 Task: Create a section Agile Ambassadors and in the section, add a milestone Performance Improvements in the project AgileBite
Action: Mouse moved to (51, 342)
Screenshot: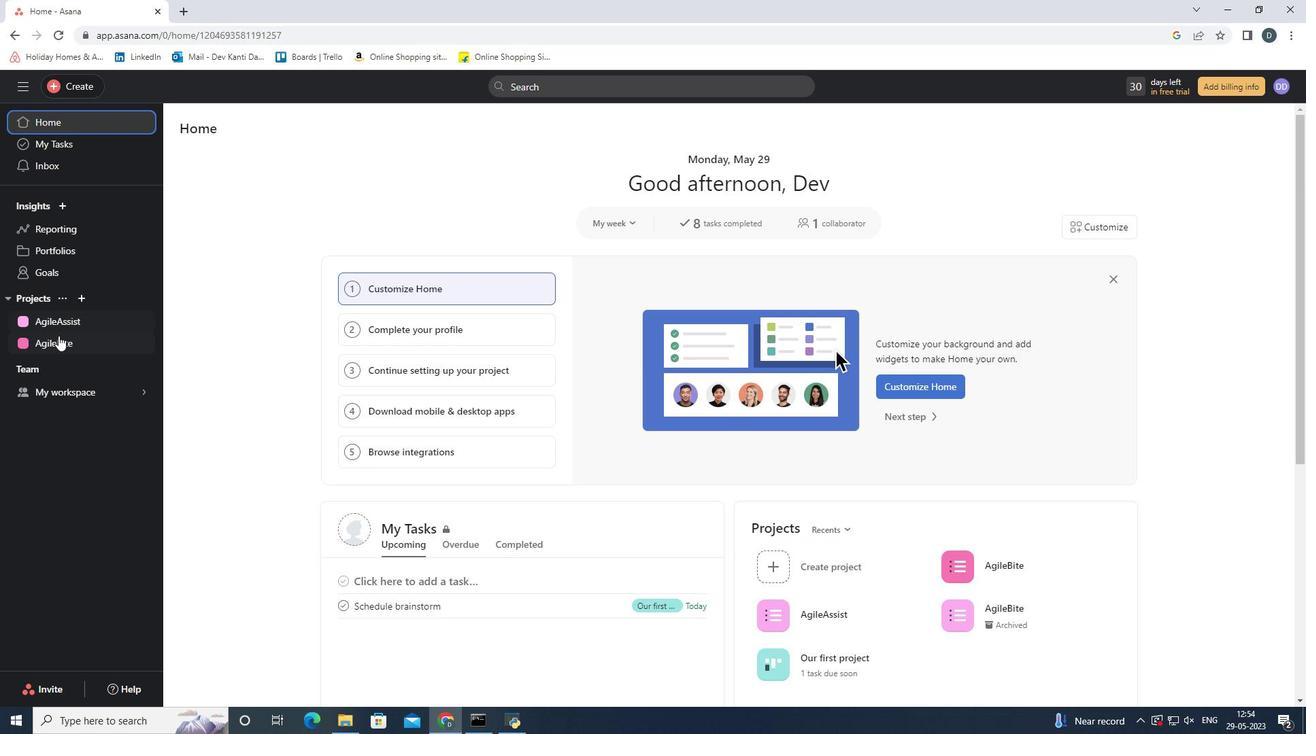 
Action: Mouse pressed left at (51, 342)
Screenshot: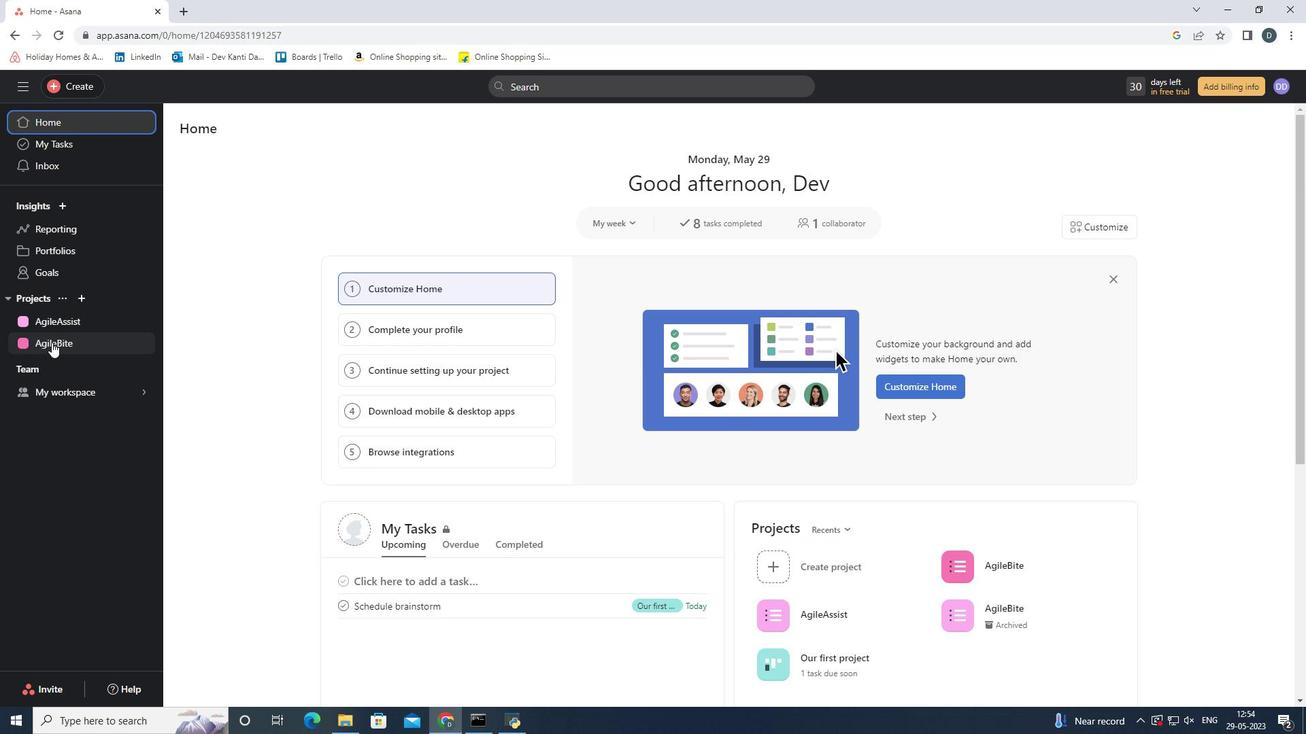 
Action: Mouse moved to (255, 566)
Screenshot: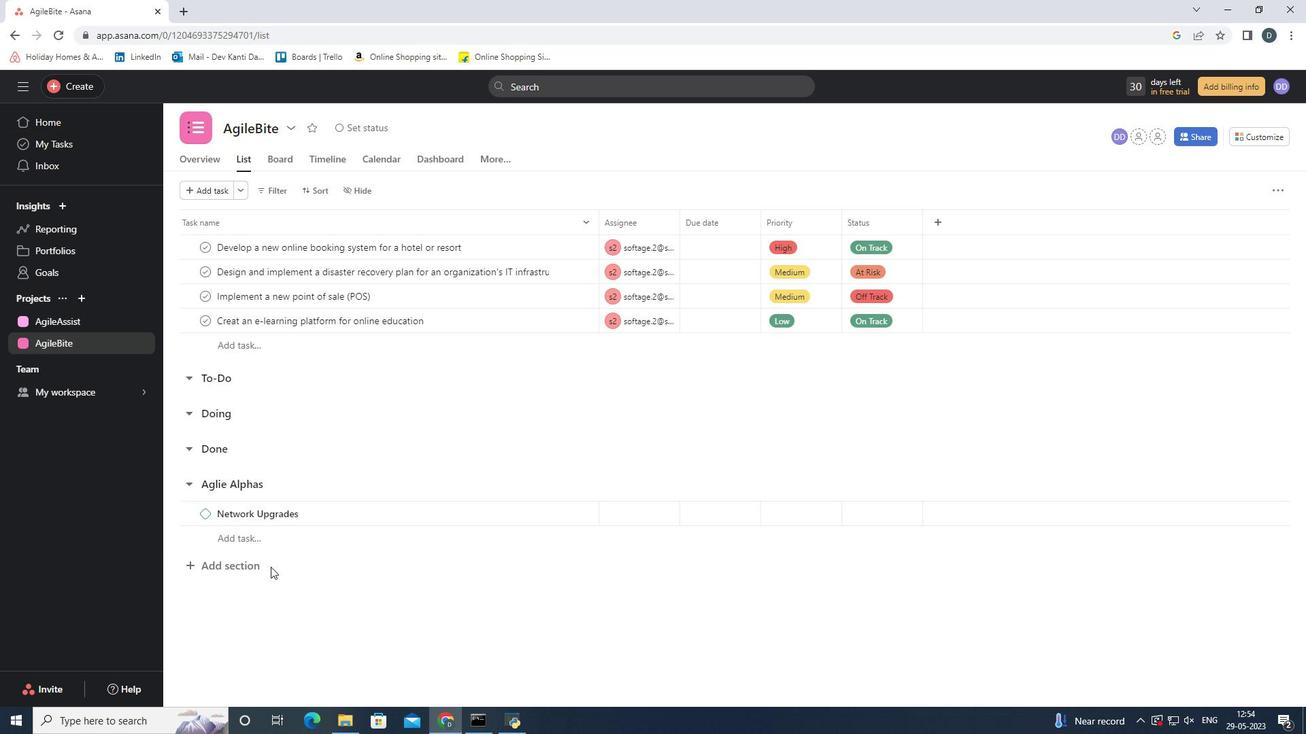 
Action: Mouse pressed left at (255, 566)
Screenshot: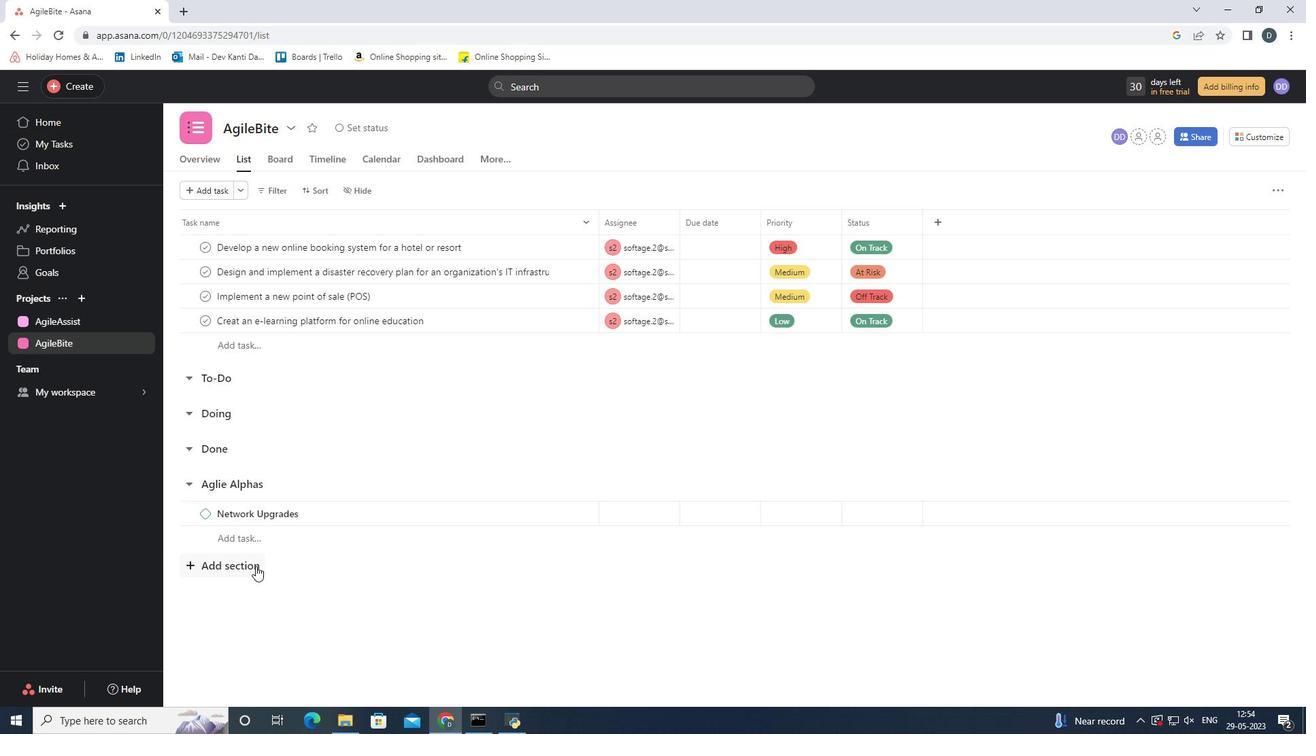 
Action: Mouse moved to (544, 637)
Screenshot: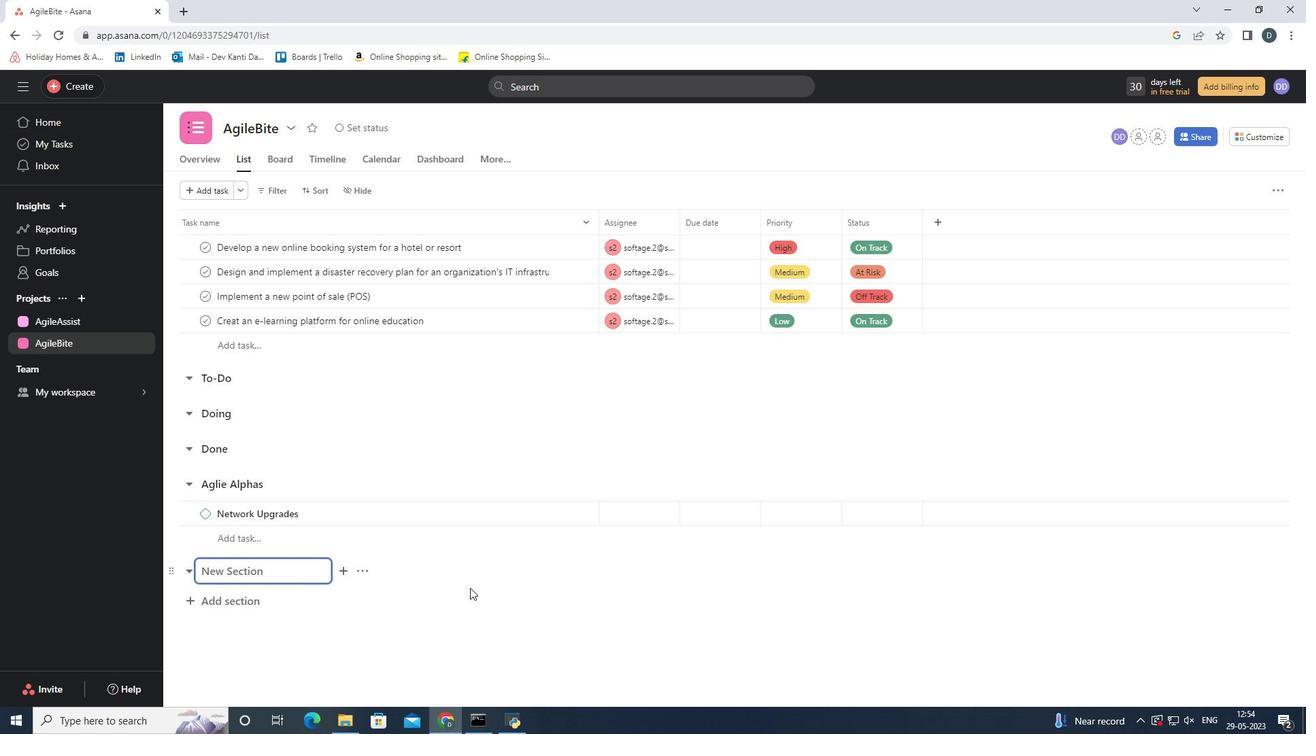 
Action: Key pressed <Key.shift>Agile<Key.space><Key.shift>Ambassadors
Screenshot: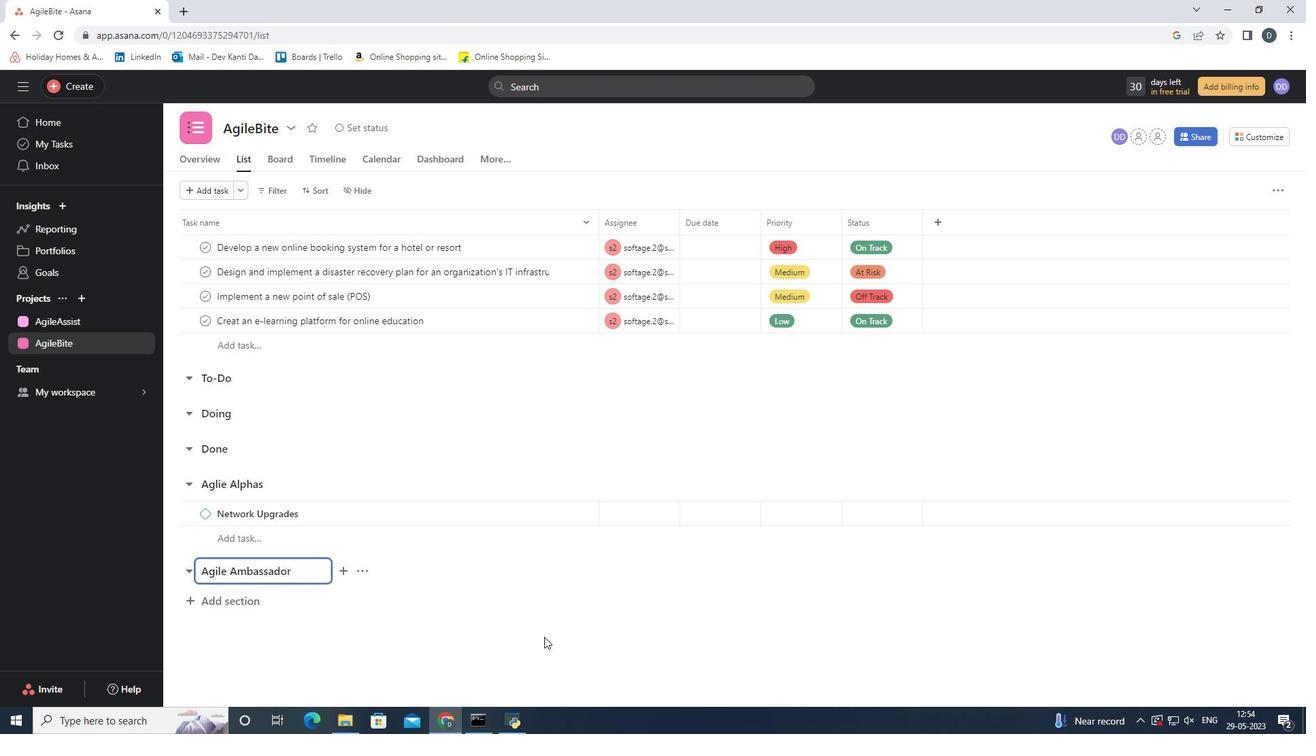 
Action: Mouse moved to (286, 651)
Screenshot: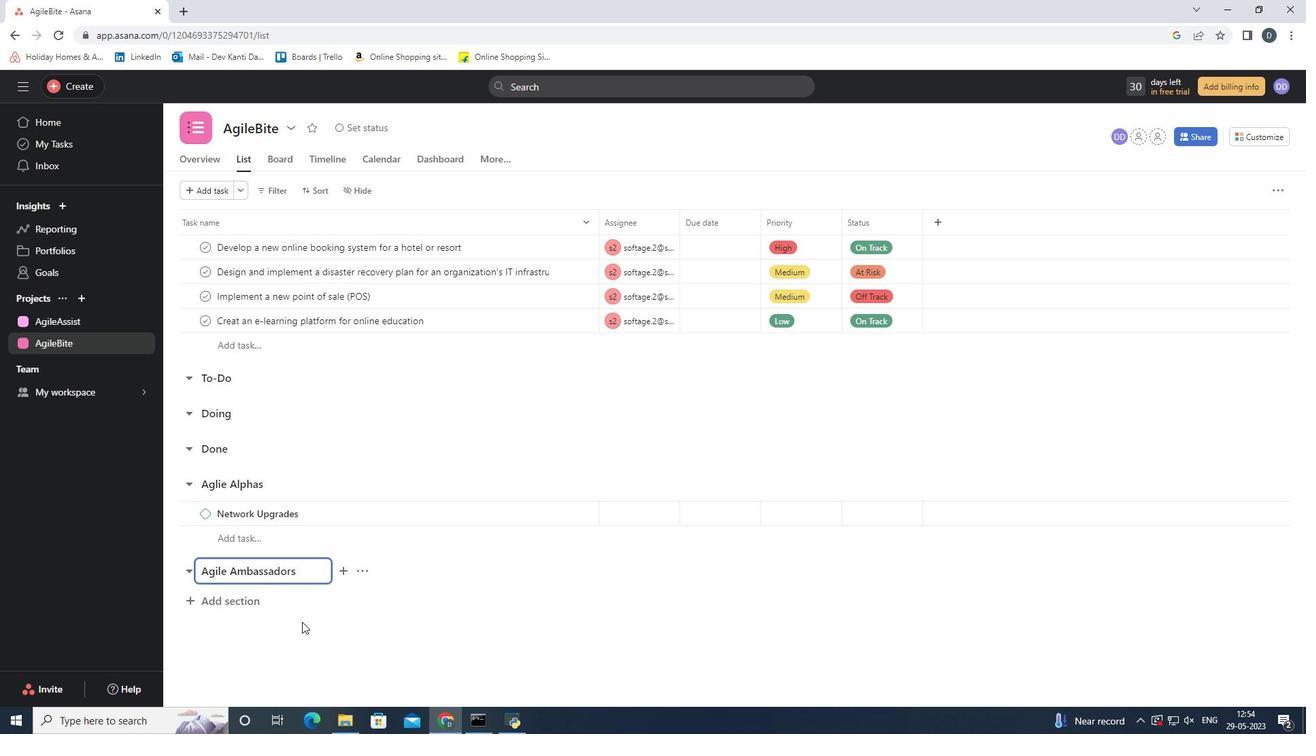 
Action: Mouse pressed left at (286, 651)
Screenshot: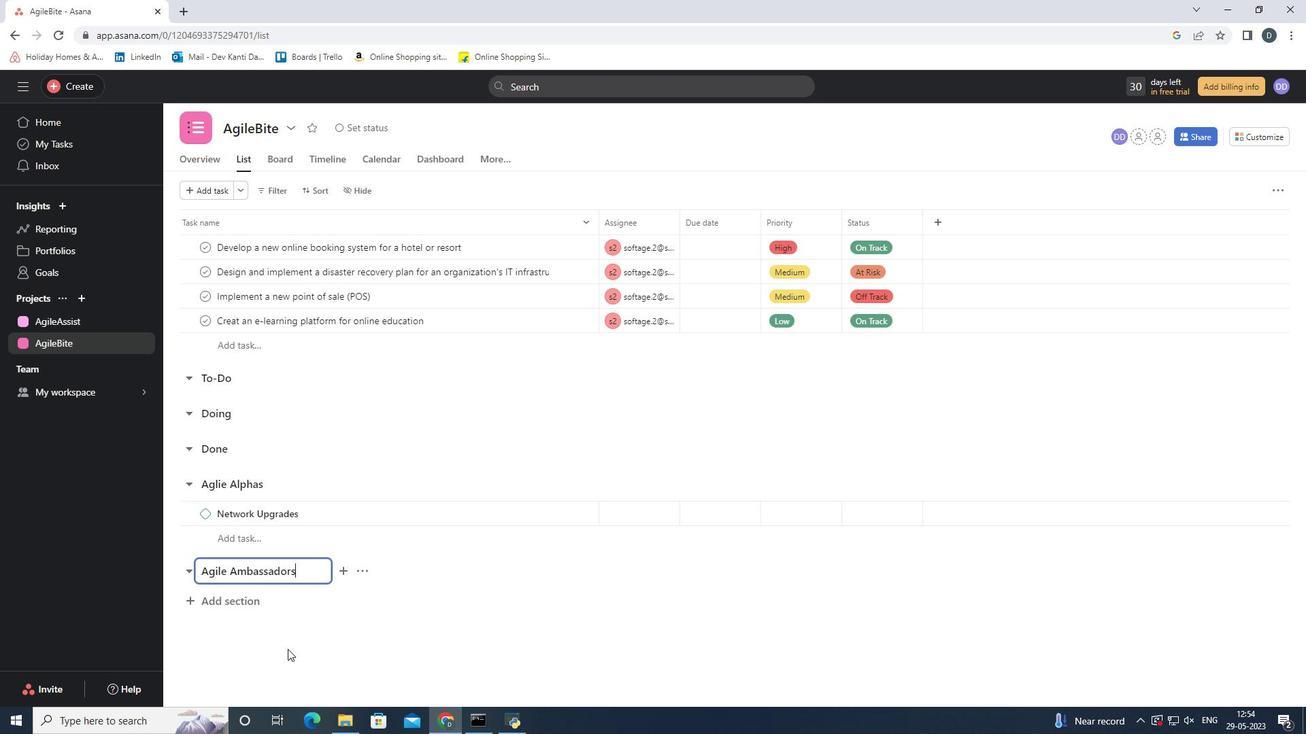 
Action: Mouse moved to (306, 572)
Screenshot: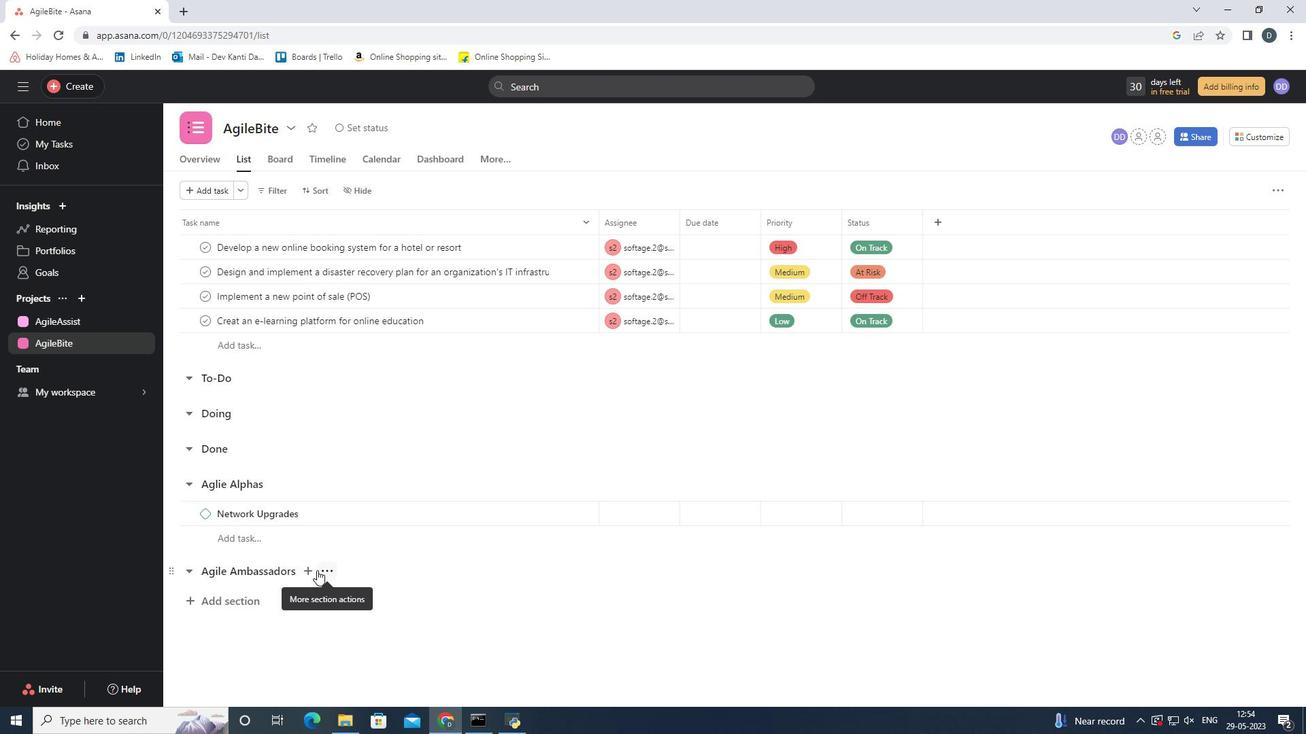 
Action: Mouse pressed left at (306, 572)
Screenshot: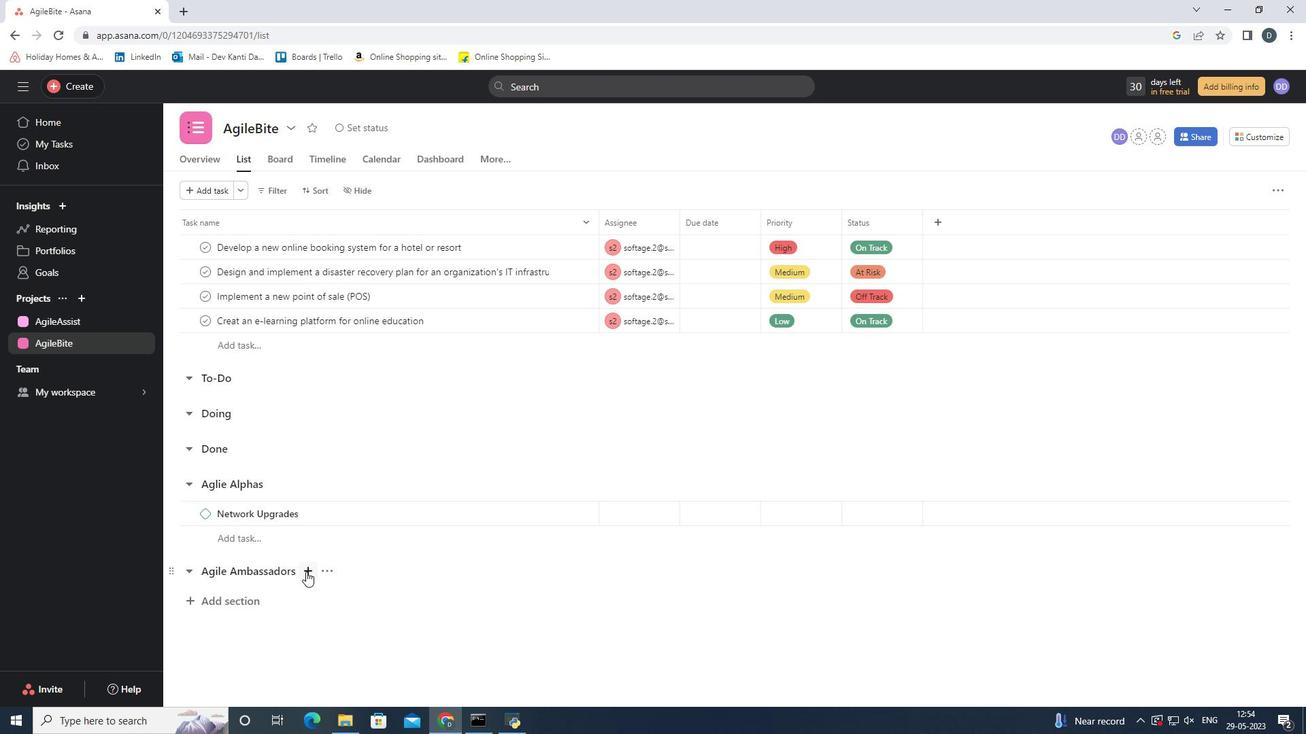 
Action: Mouse moved to (533, 567)
Screenshot: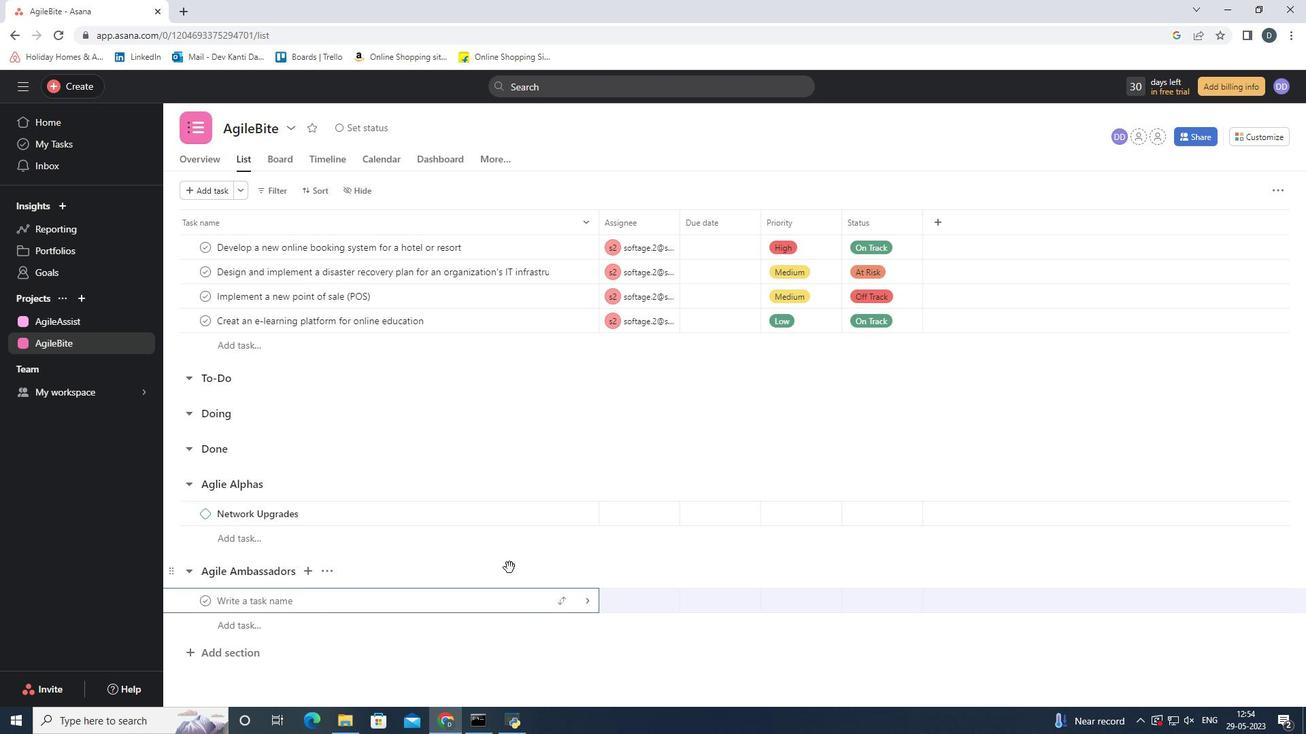 
Action: Key pressed <Key.shift><Key.shift><Key.shift><Key.shift><Key.shift><Key.shift><Key.shift><Key.shift><Key.shift><Key.shift><Key.shift>Performance<Key.space><Key.shift_r><Key.shift_r><Key.shift_r><Key.shift_r><Key.shift_r>Improvements
Screenshot: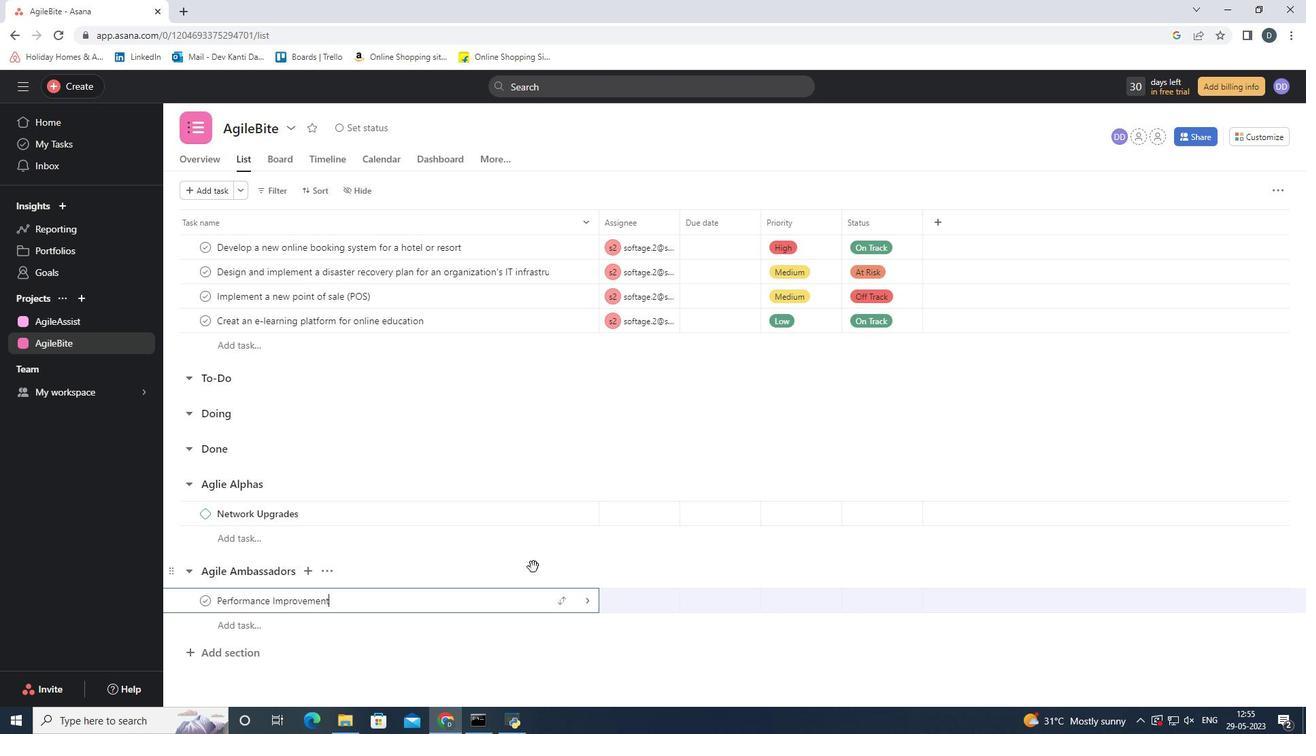
Action: Mouse moved to (584, 603)
Screenshot: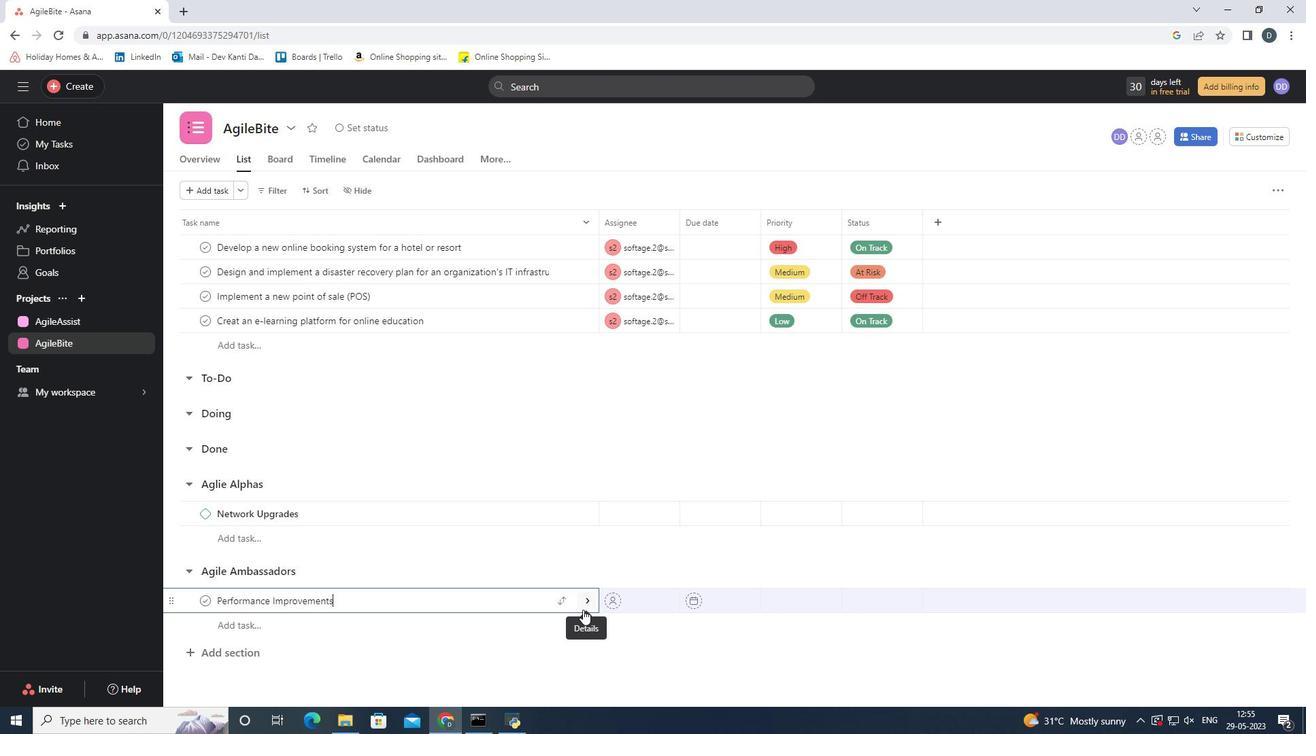 
Action: Mouse pressed left at (584, 603)
Screenshot: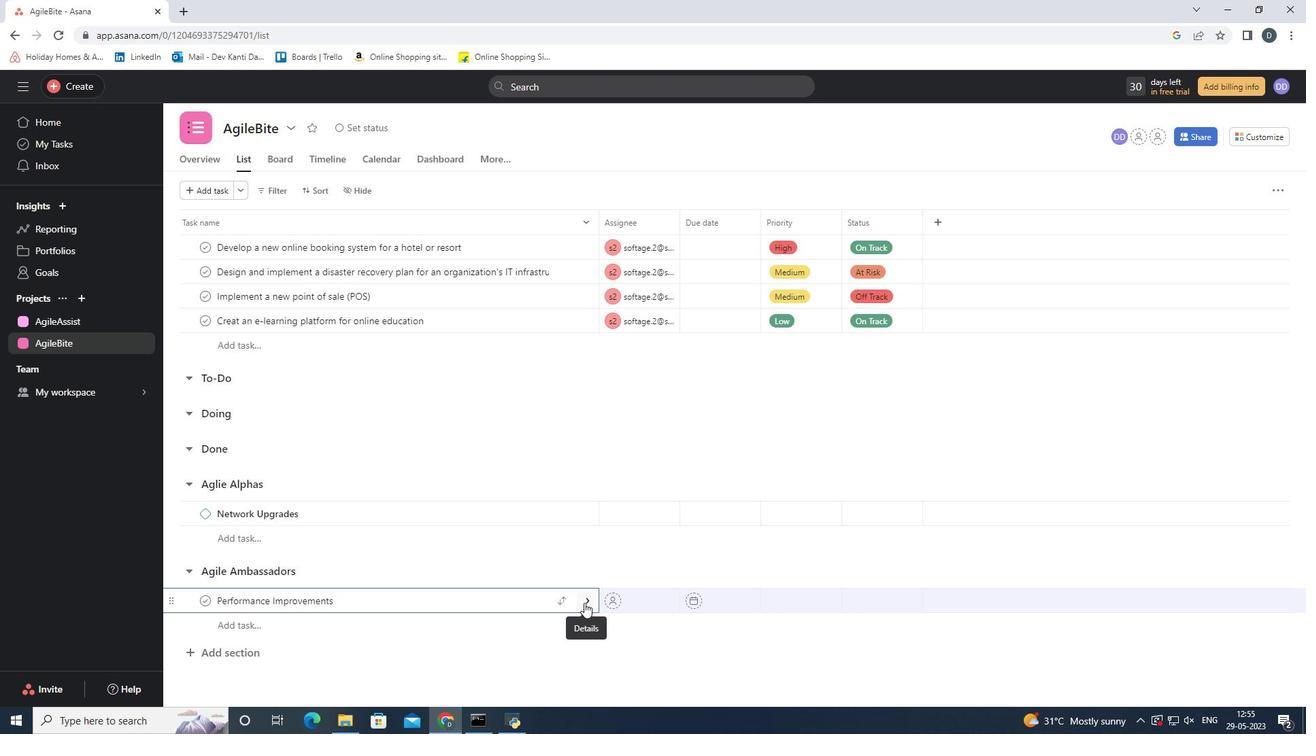 
Action: Mouse moved to (1257, 185)
Screenshot: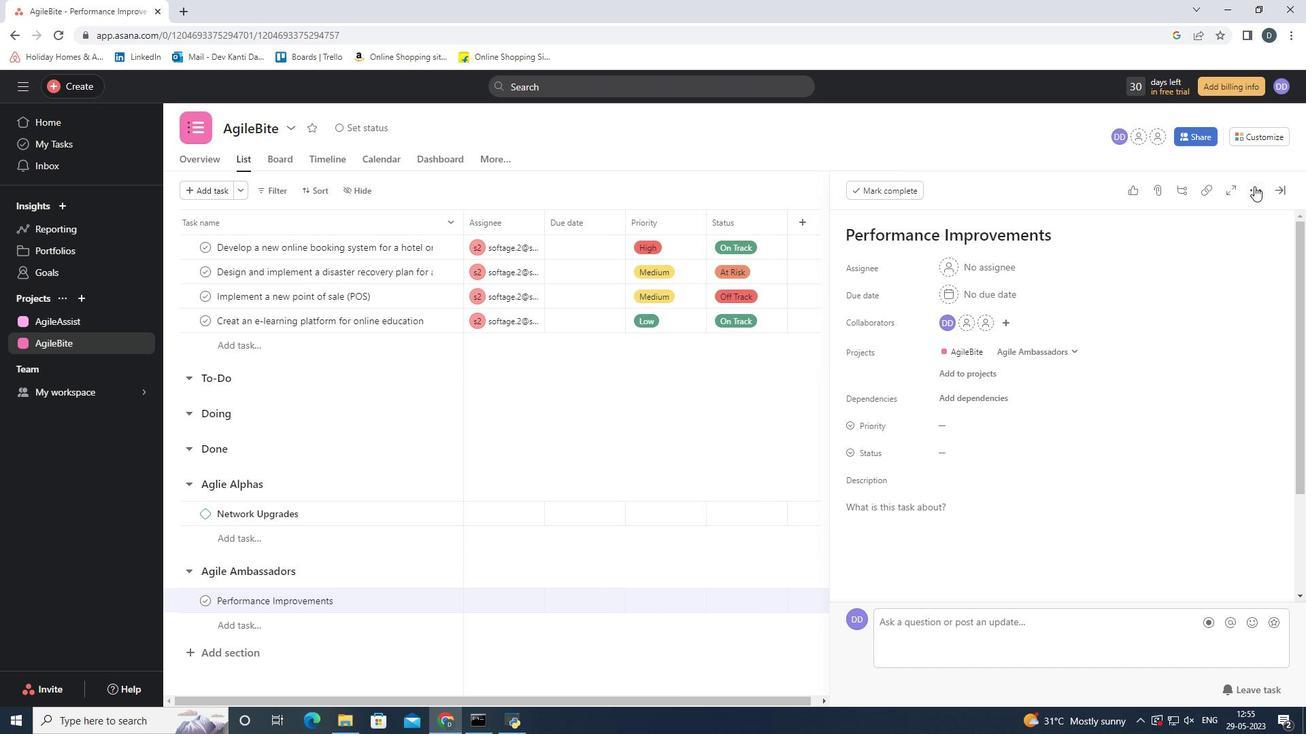 
Action: Mouse pressed left at (1257, 185)
Screenshot: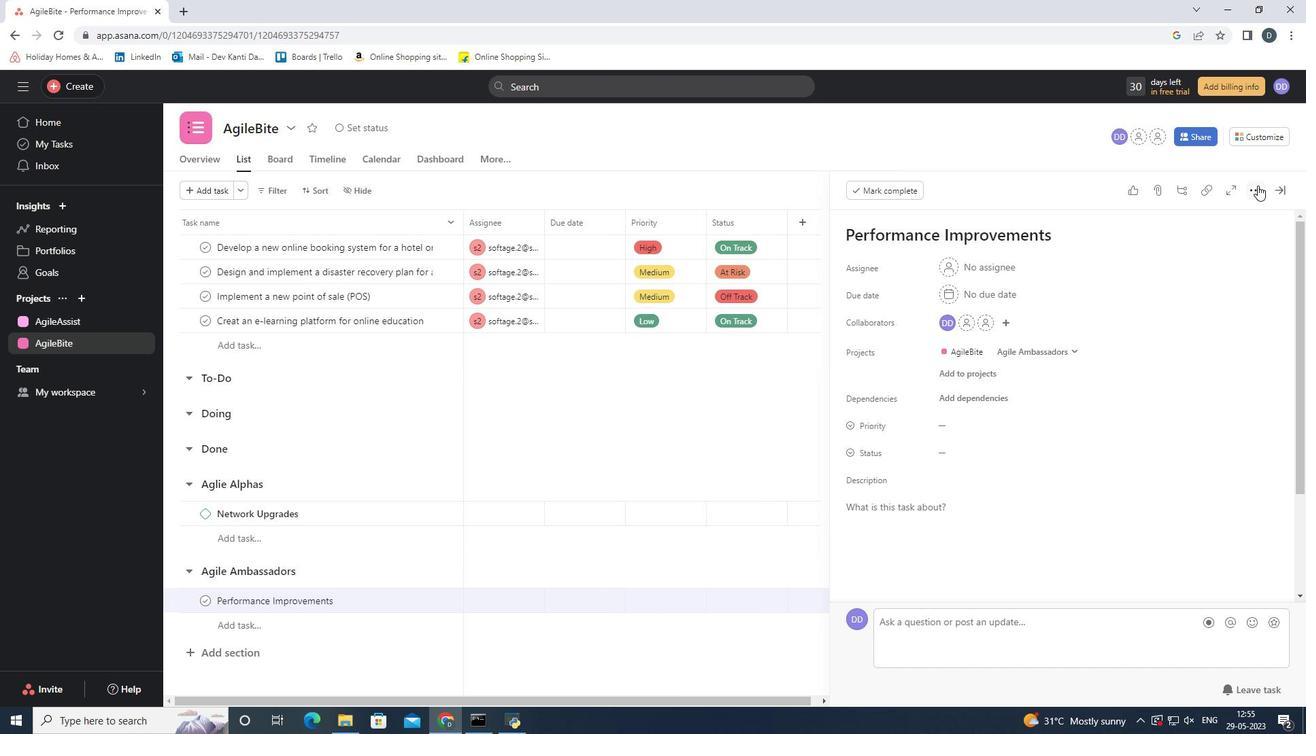 
Action: Mouse moved to (1167, 247)
Screenshot: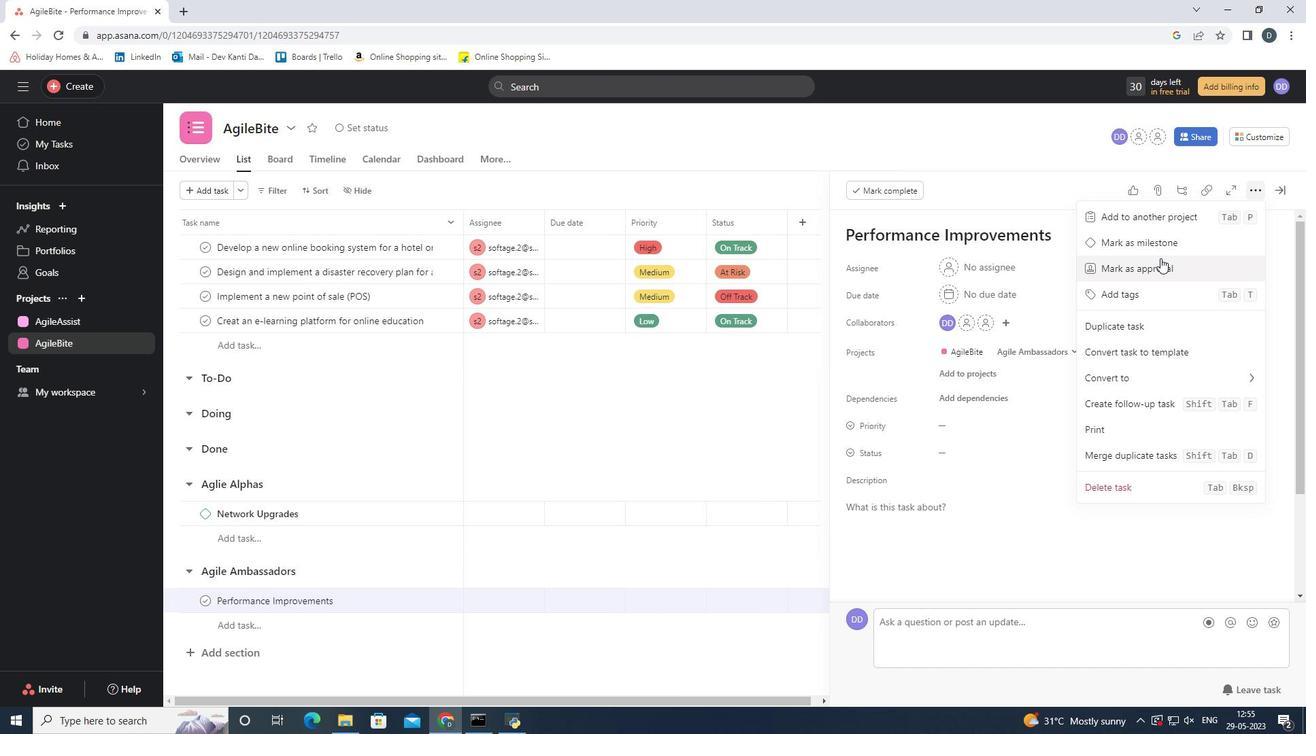 
Action: Mouse pressed left at (1167, 247)
Screenshot: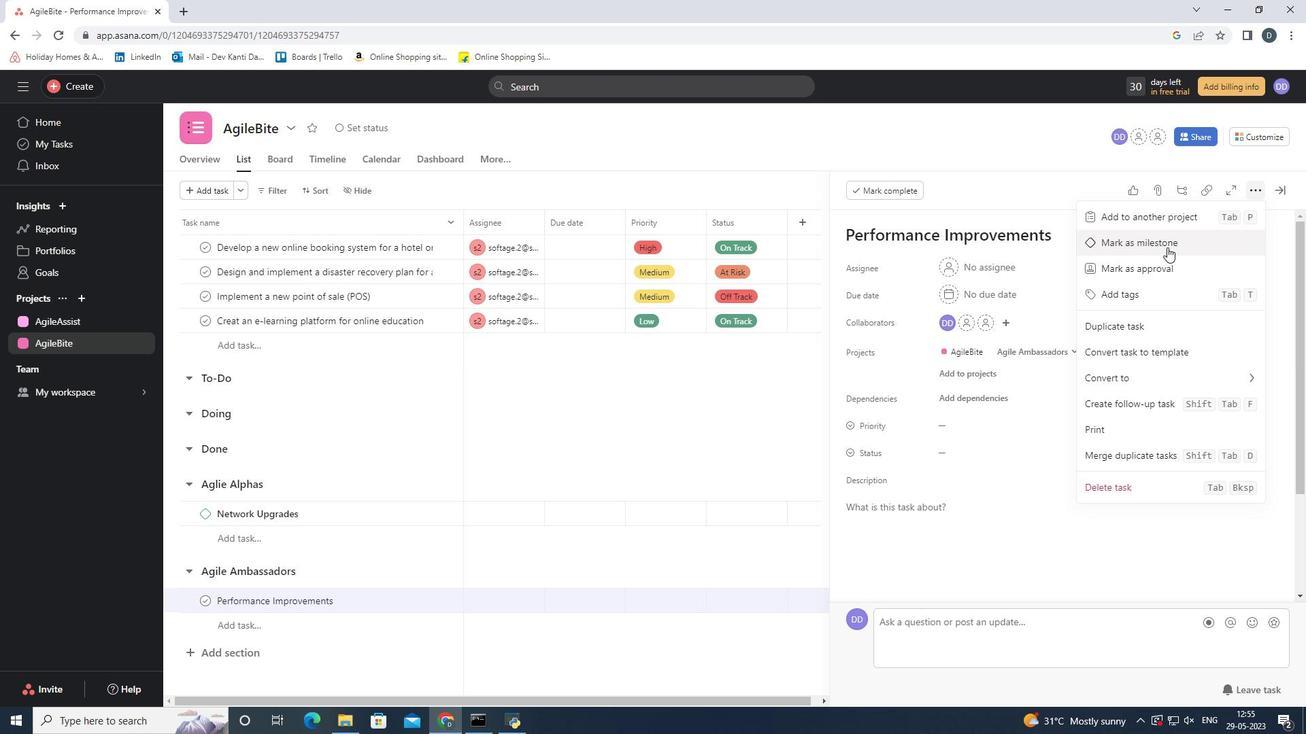 
Action: Mouse moved to (1279, 184)
Screenshot: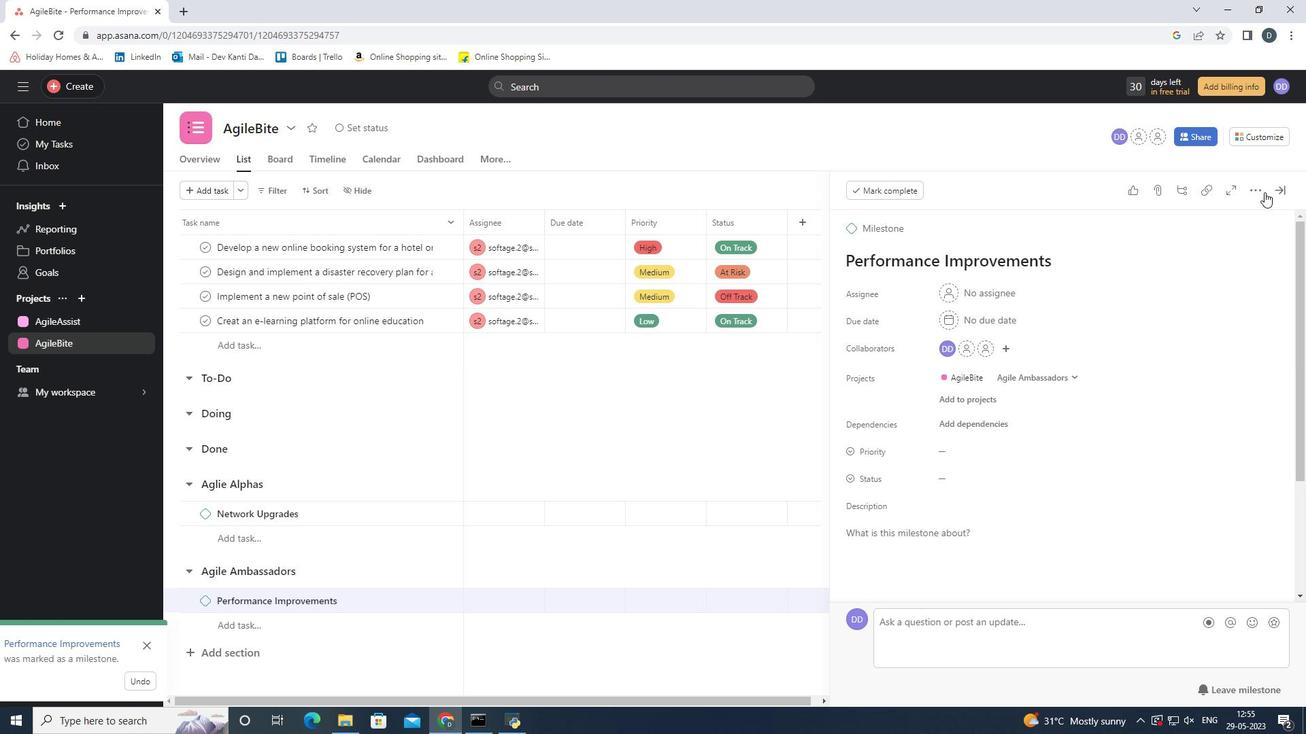 
Action: Mouse pressed left at (1279, 184)
Screenshot: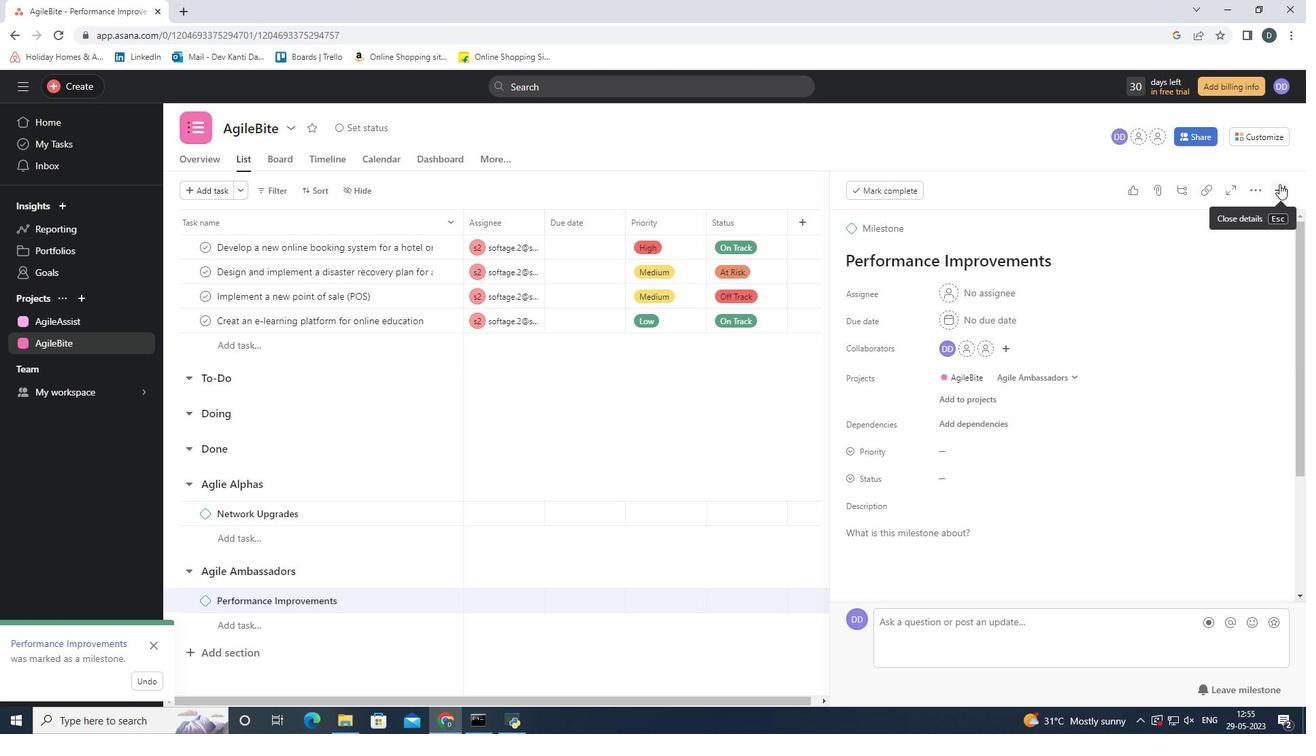 
Action: Mouse moved to (217, 149)
Screenshot: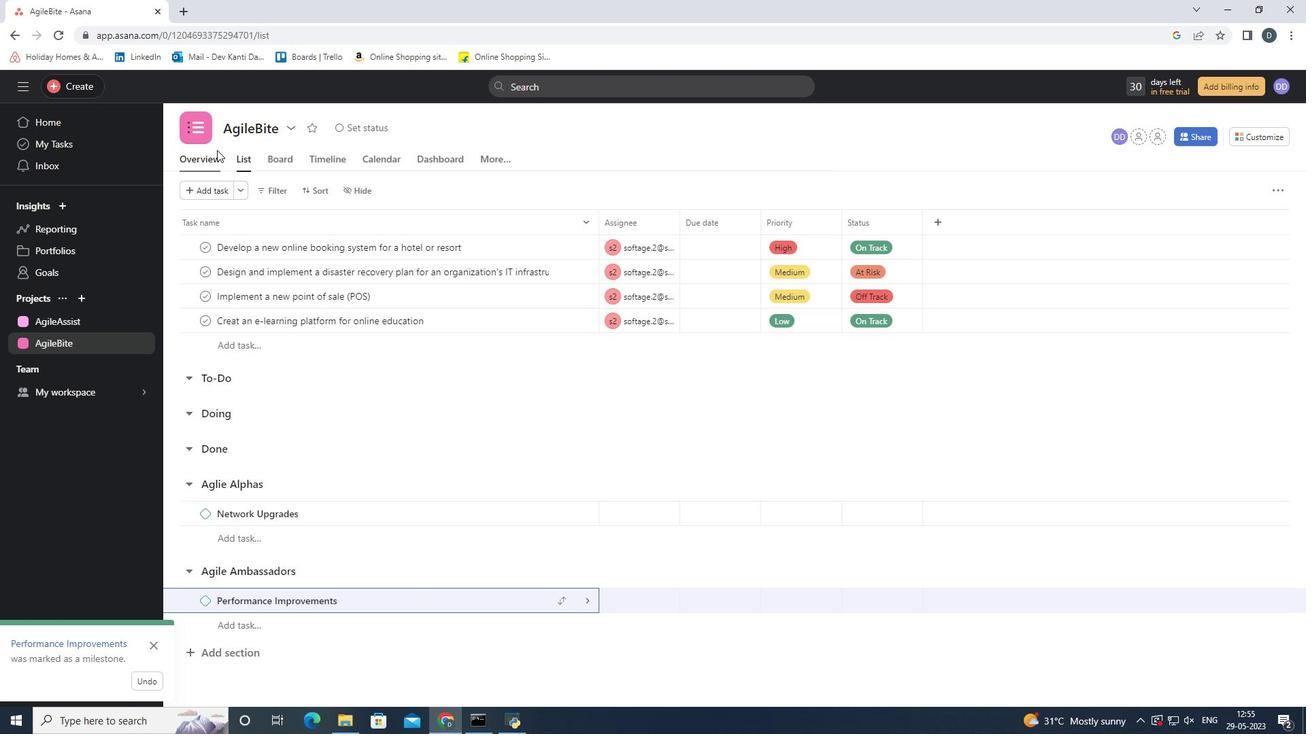 
Action: Mouse pressed left at (217, 149)
Screenshot: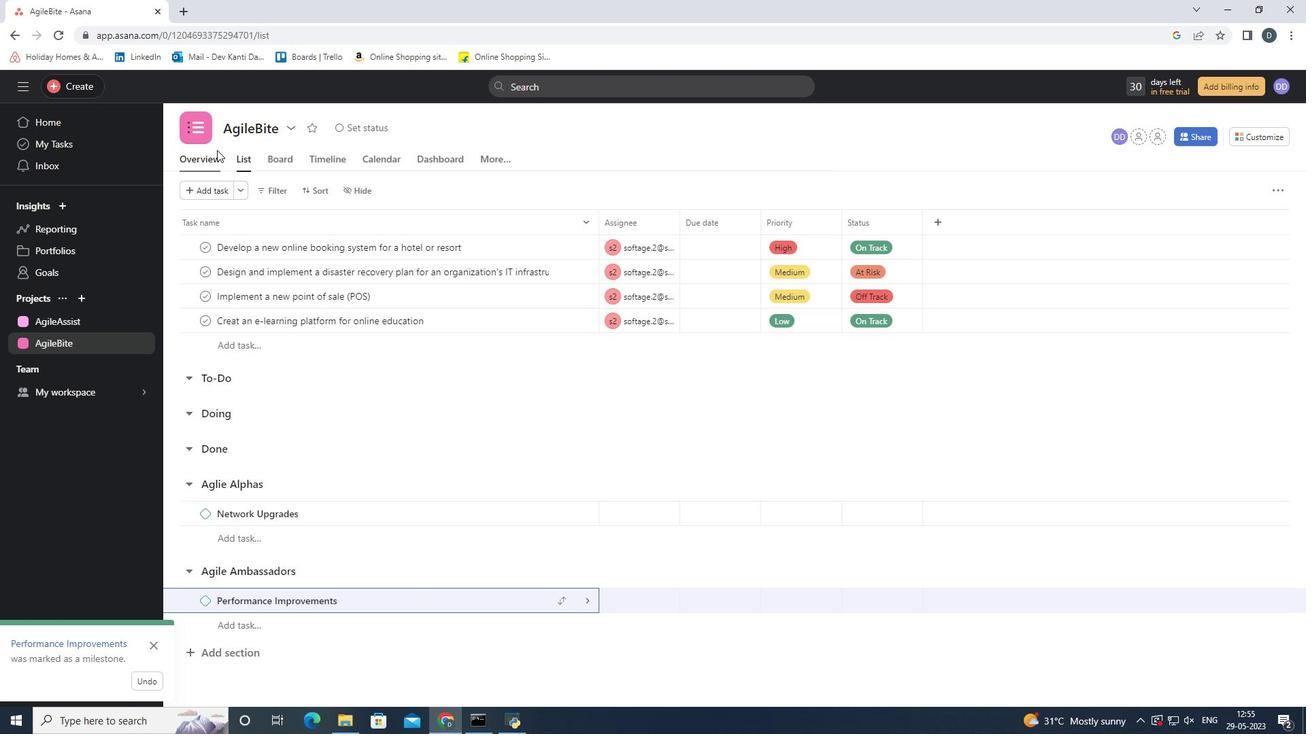 
Action: Mouse moved to (211, 160)
Screenshot: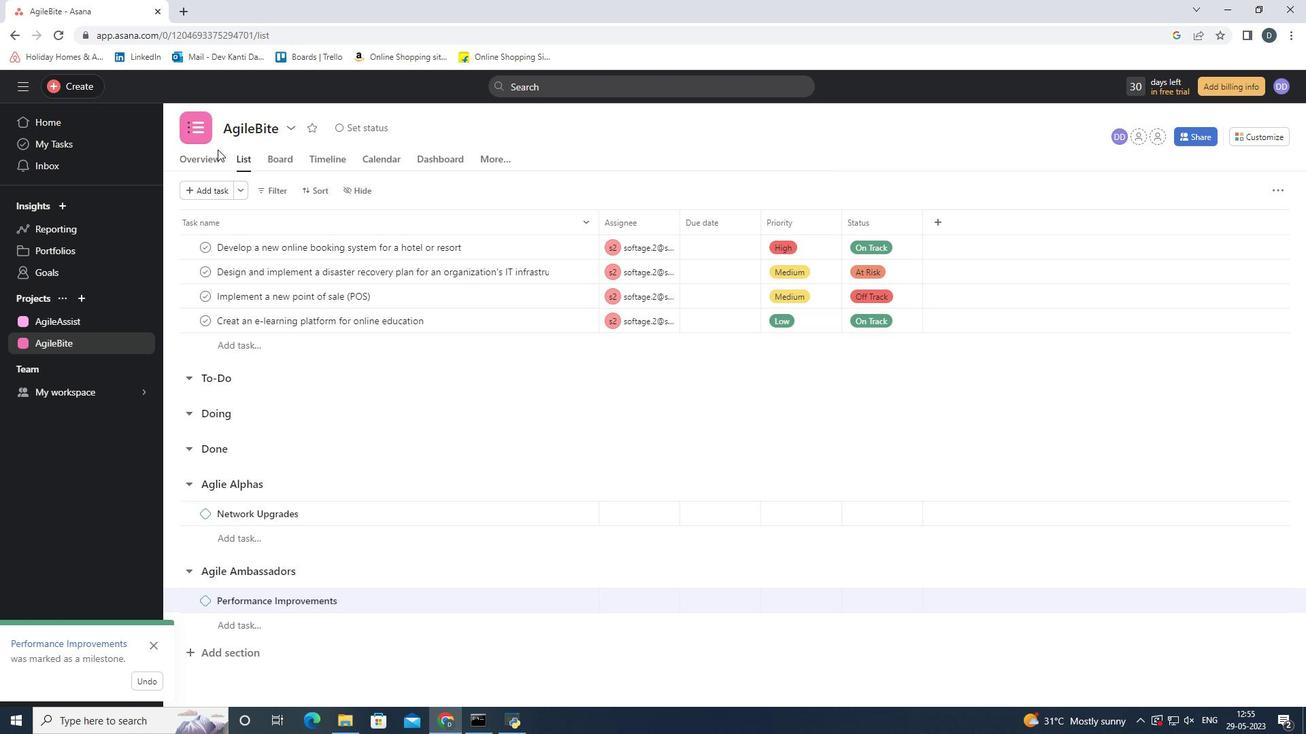 
Action: Mouse pressed left at (211, 160)
Screenshot: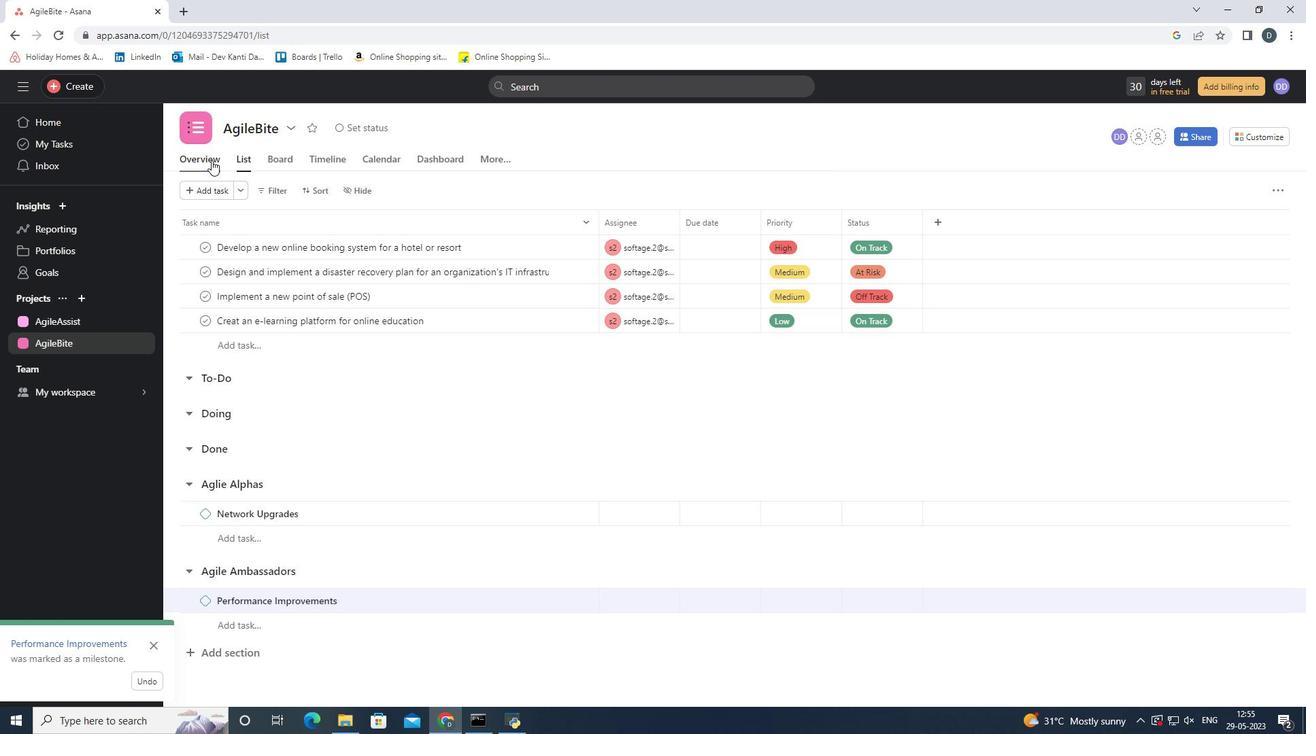 
Action: Mouse moved to (646, 557)
Screenshot: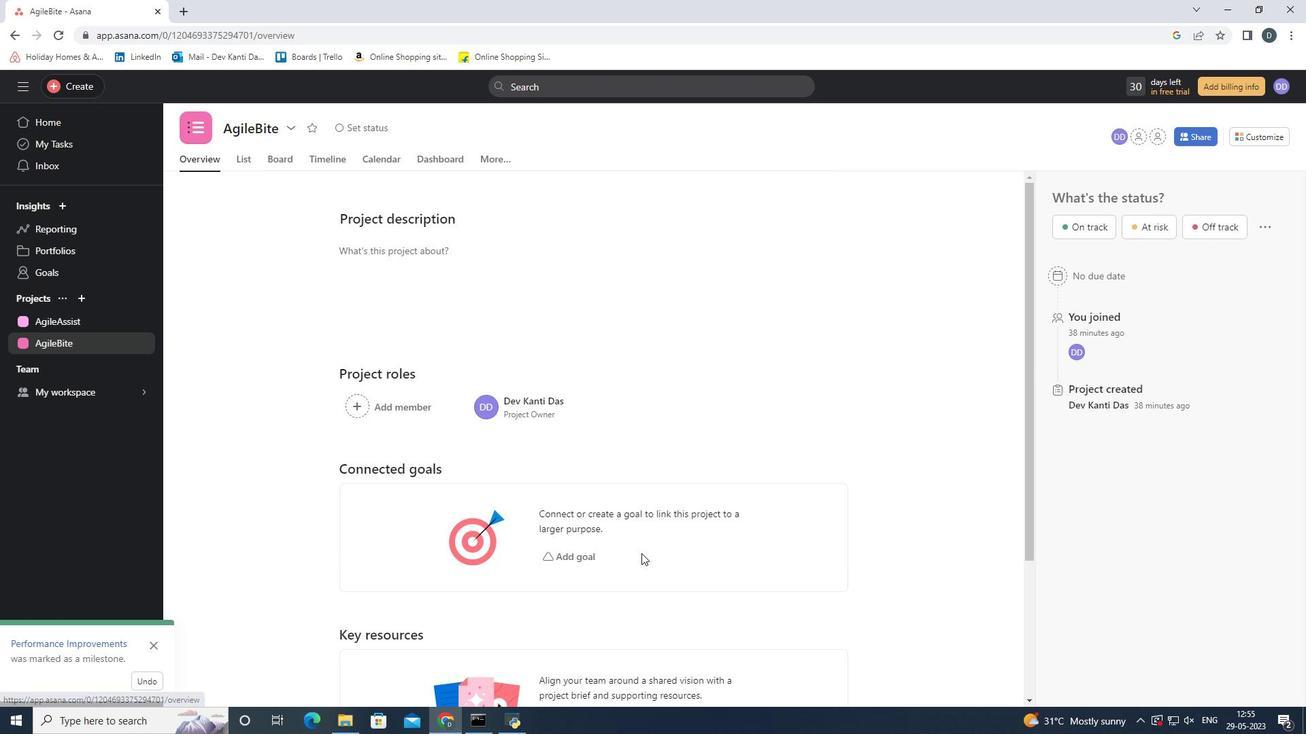 
Action: Mouse scrolled (646, 556) with delta (0, 0)
Screenshot: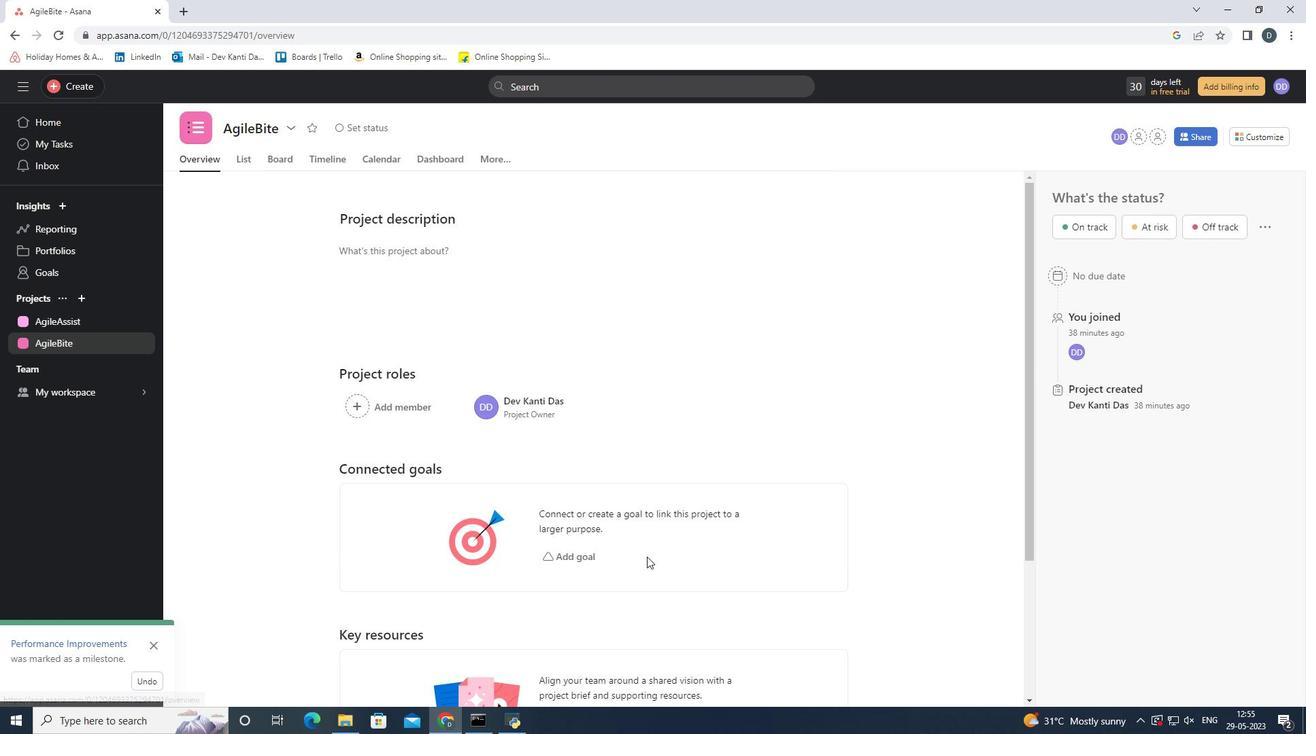 
Action: Mouse scrolled (646, 556) with delta (0, 0)
Screenshot: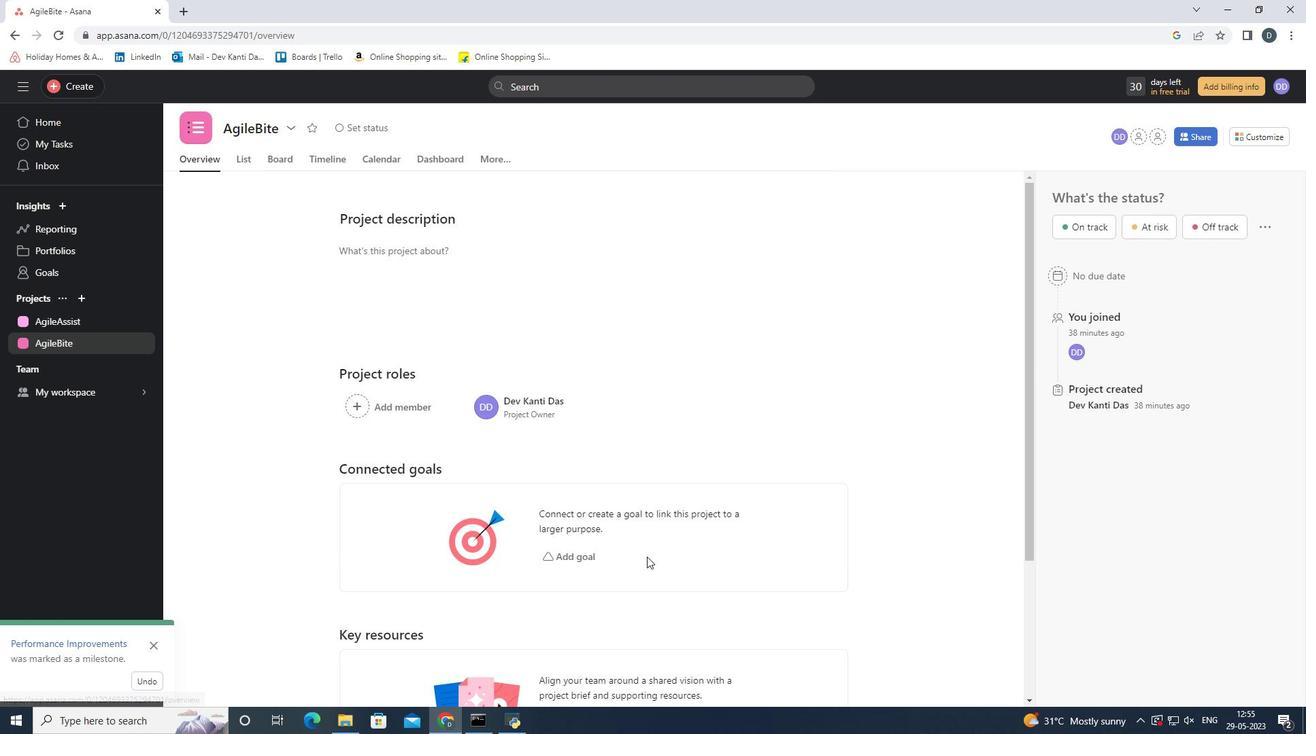 
Action: Mouse scrolled (646, 556) with delta (0, 0)
Screenshot: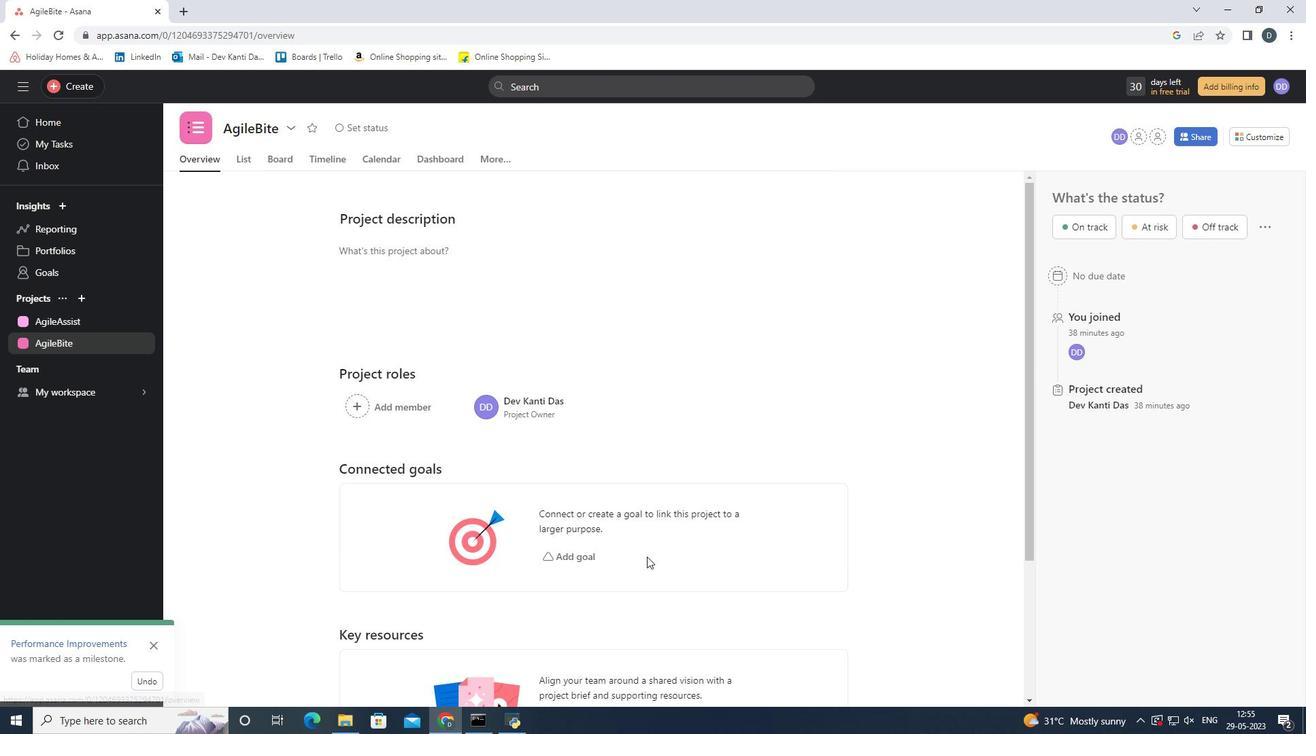 
Action: Mouse scrolled (646, 556) with delta (0, 0)
Screenshot: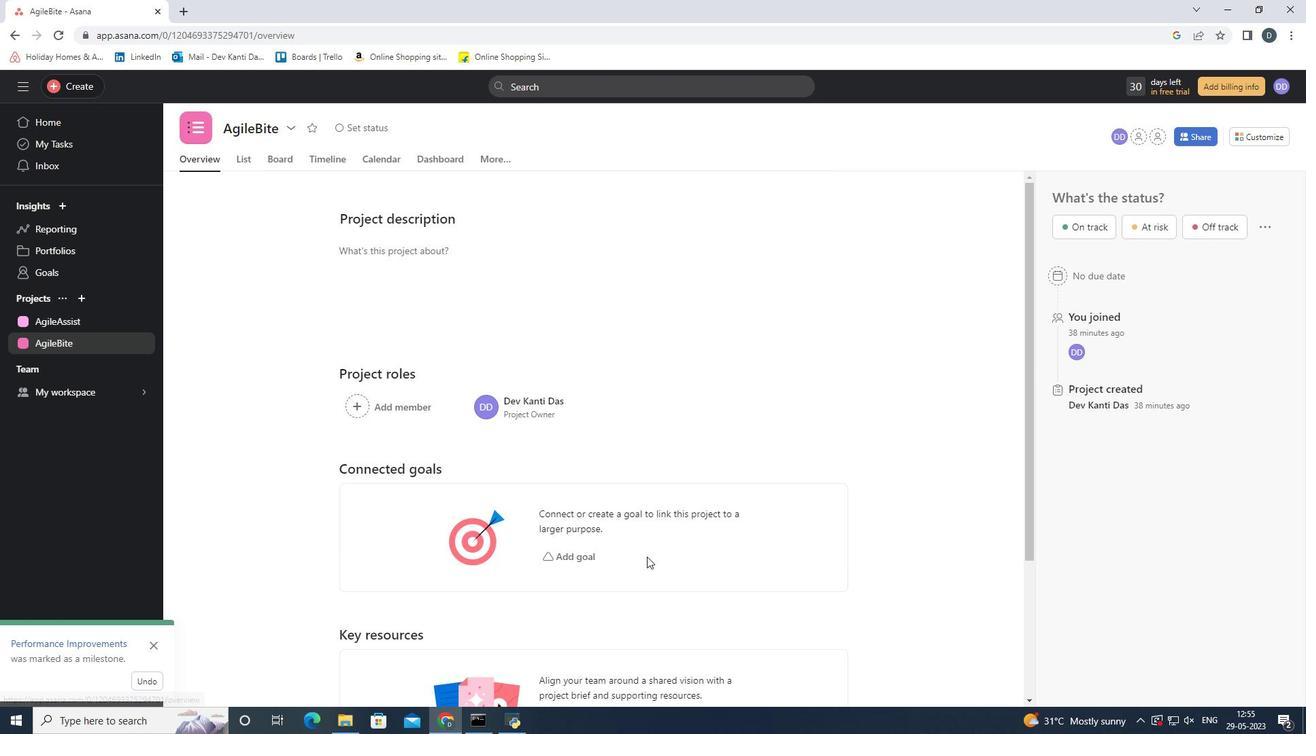 
Action: Mouse scrolled (646, 556) with delta (0, 0)
Screenshot: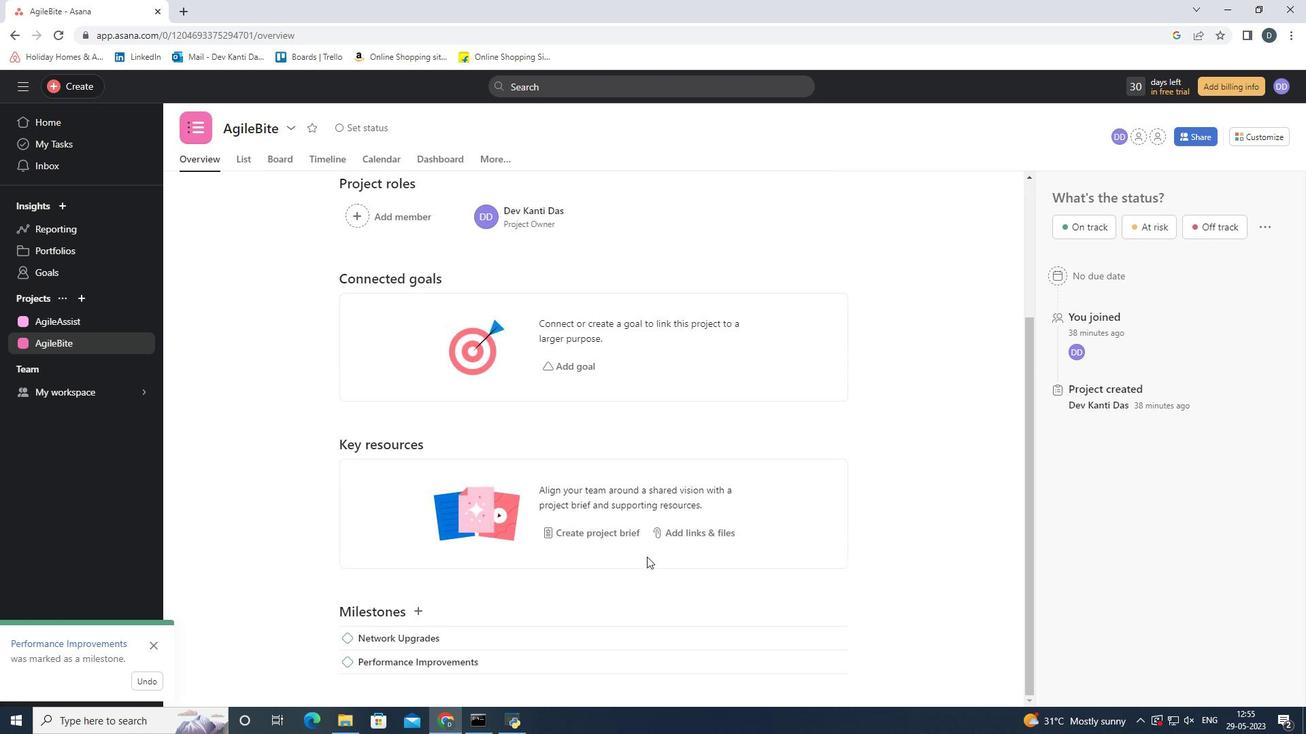 
Action: Mouse scrolled (646, 556) with delta (0, 0)
Screenshot: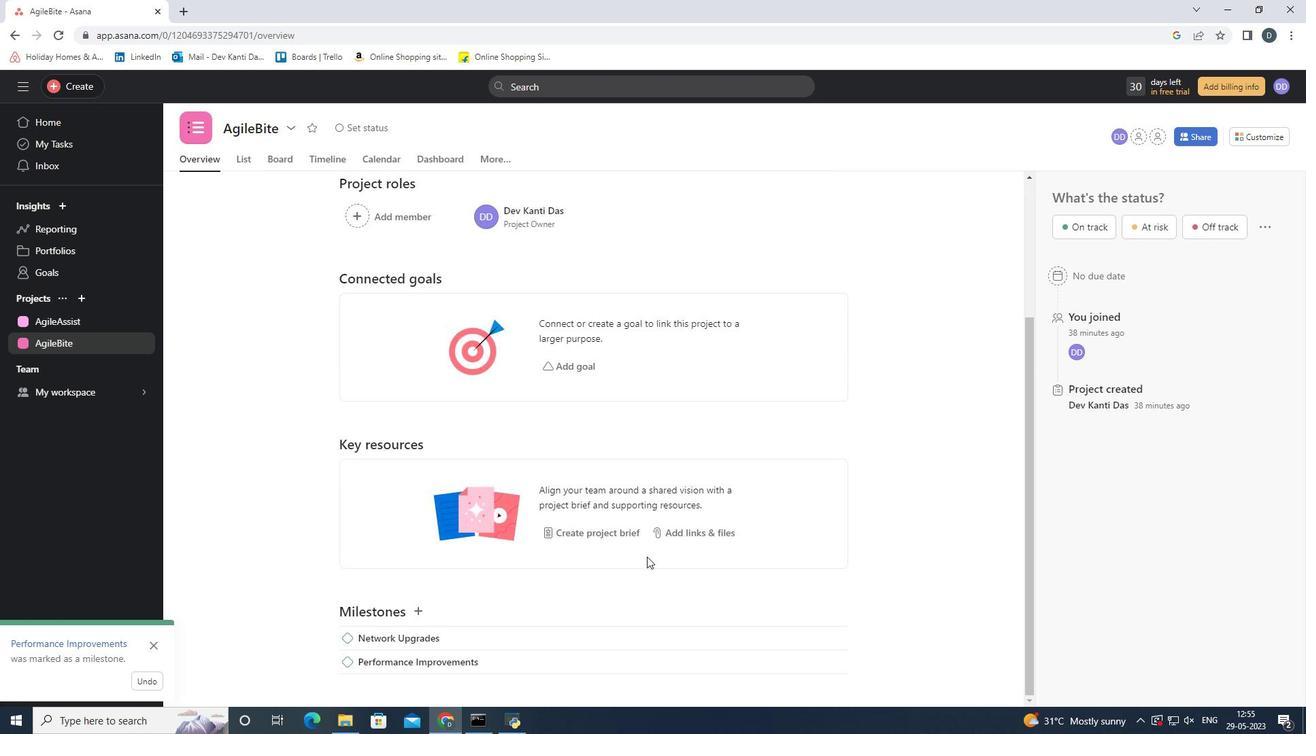 
Action: Mouse scrolled (646, 556) with delta (0, 0)
Screenshot: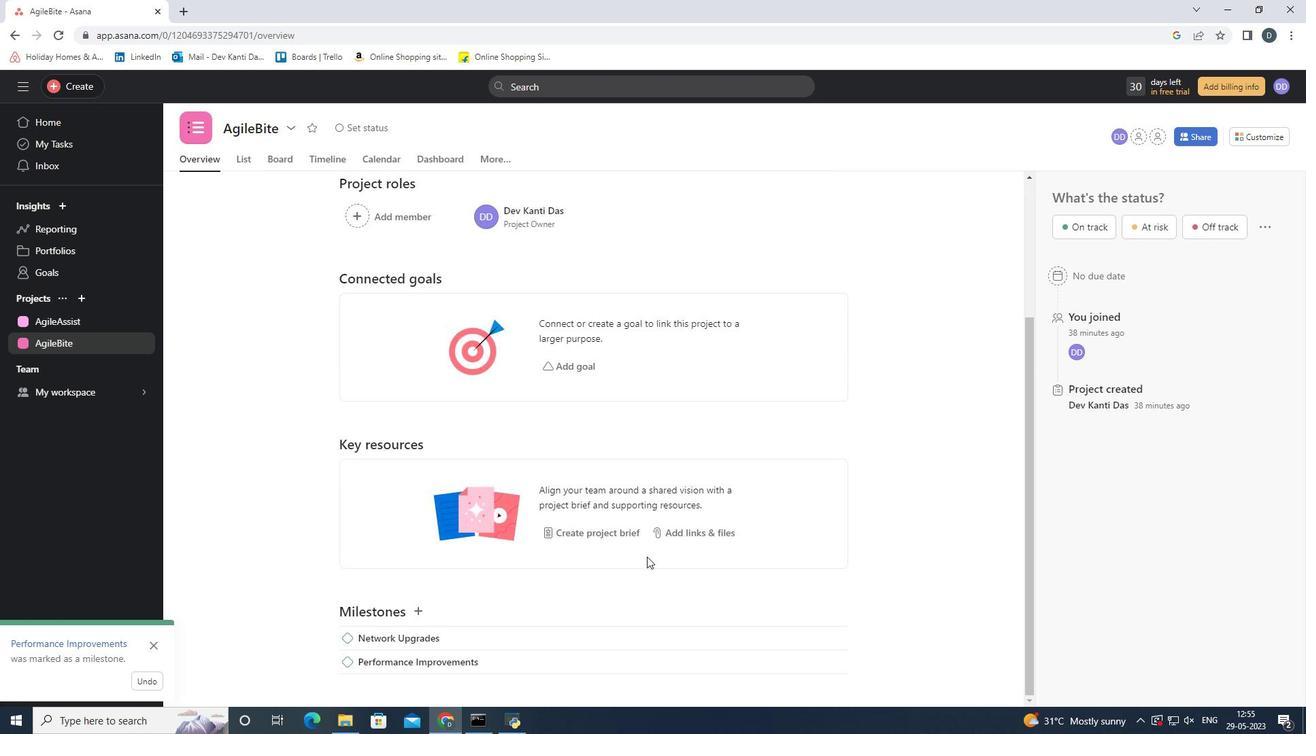 
Action: Mouse scrolled (646, 556) with delta (0, 0)
Screenshot: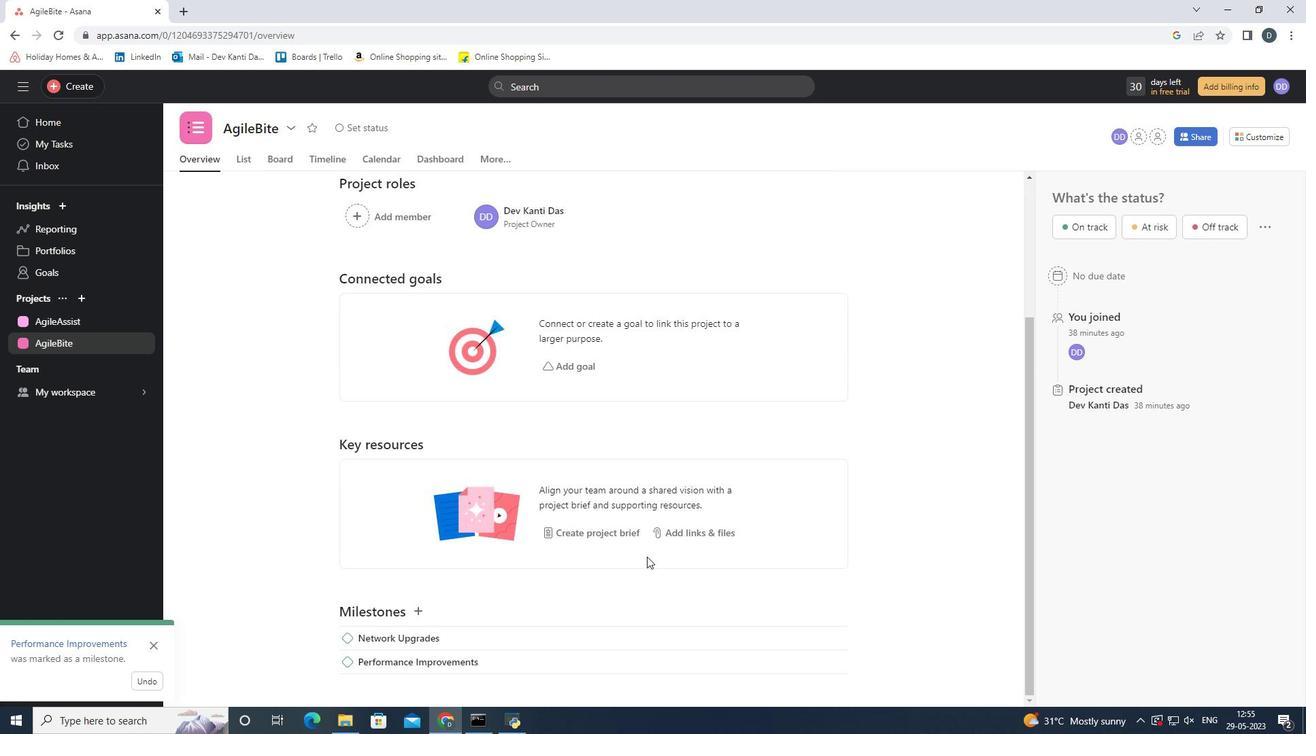 
Action: Mouse scrolled (646, 556) with delta (0, 0)
Screenshot: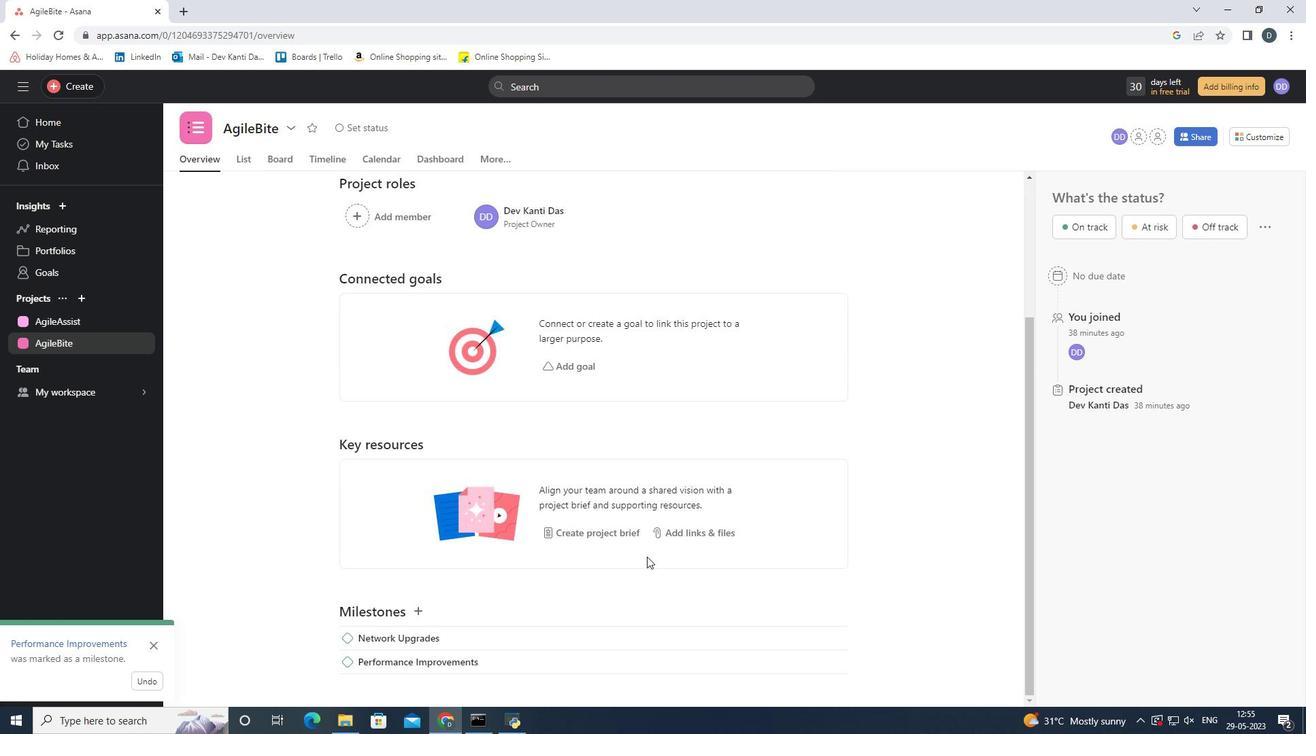 
Action: Mouse scrolled (646, 557) with delta (0, 0)
Screenshot: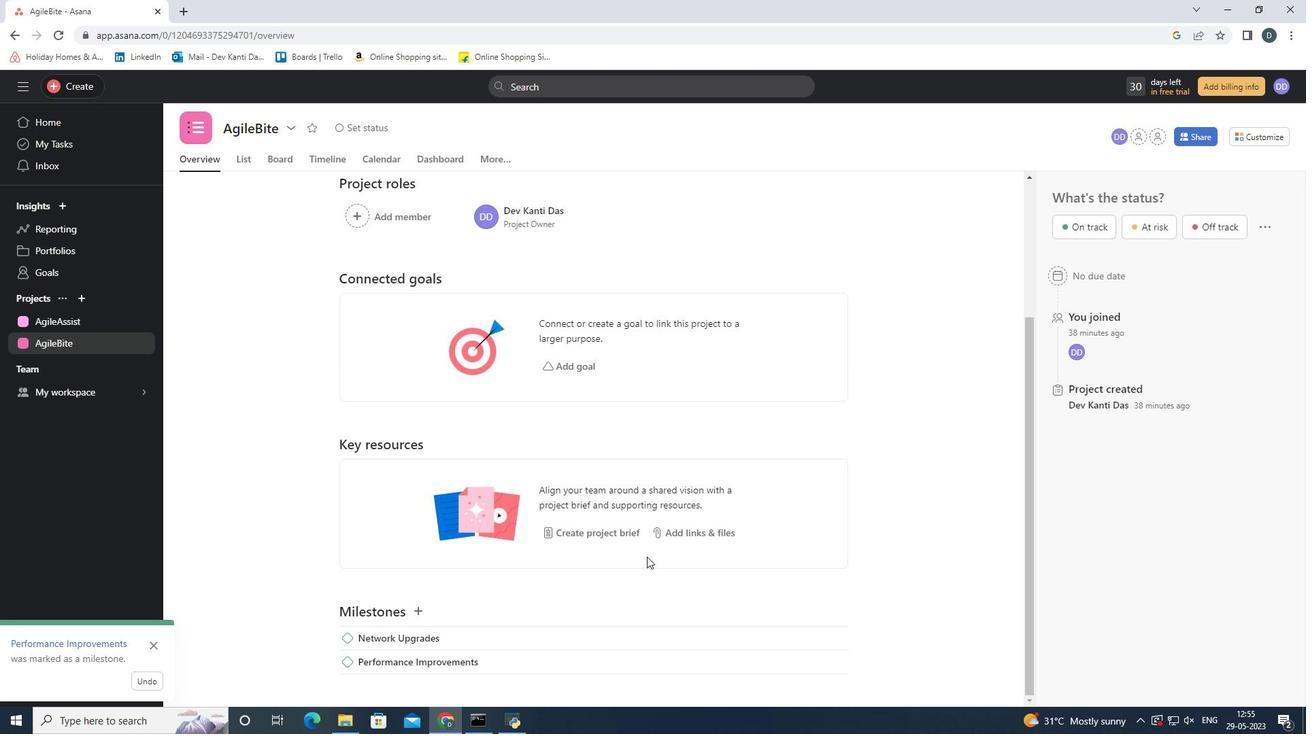
Action: Mouse scrolled (646, 557) with delta (0, 0)
Screenshot: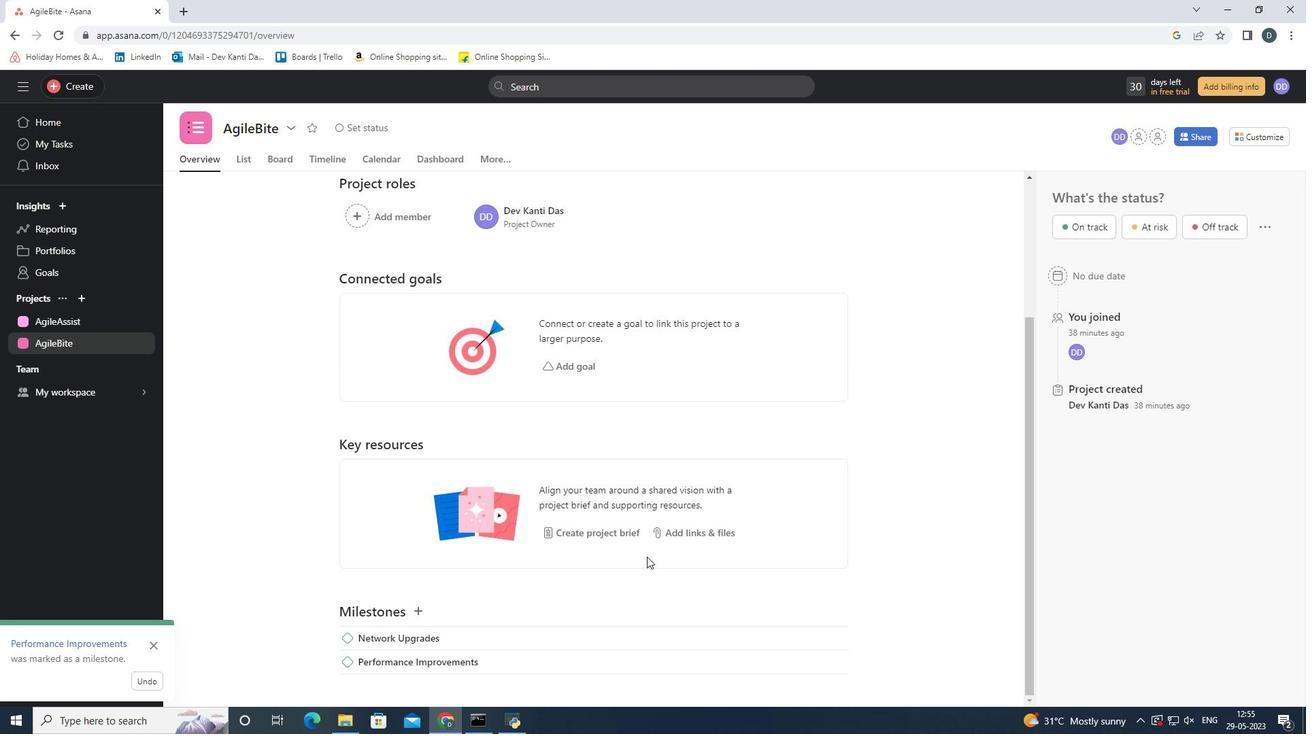 
Action: Mouse scrolled (646, 557) with delta (0, 0)
Screenshot: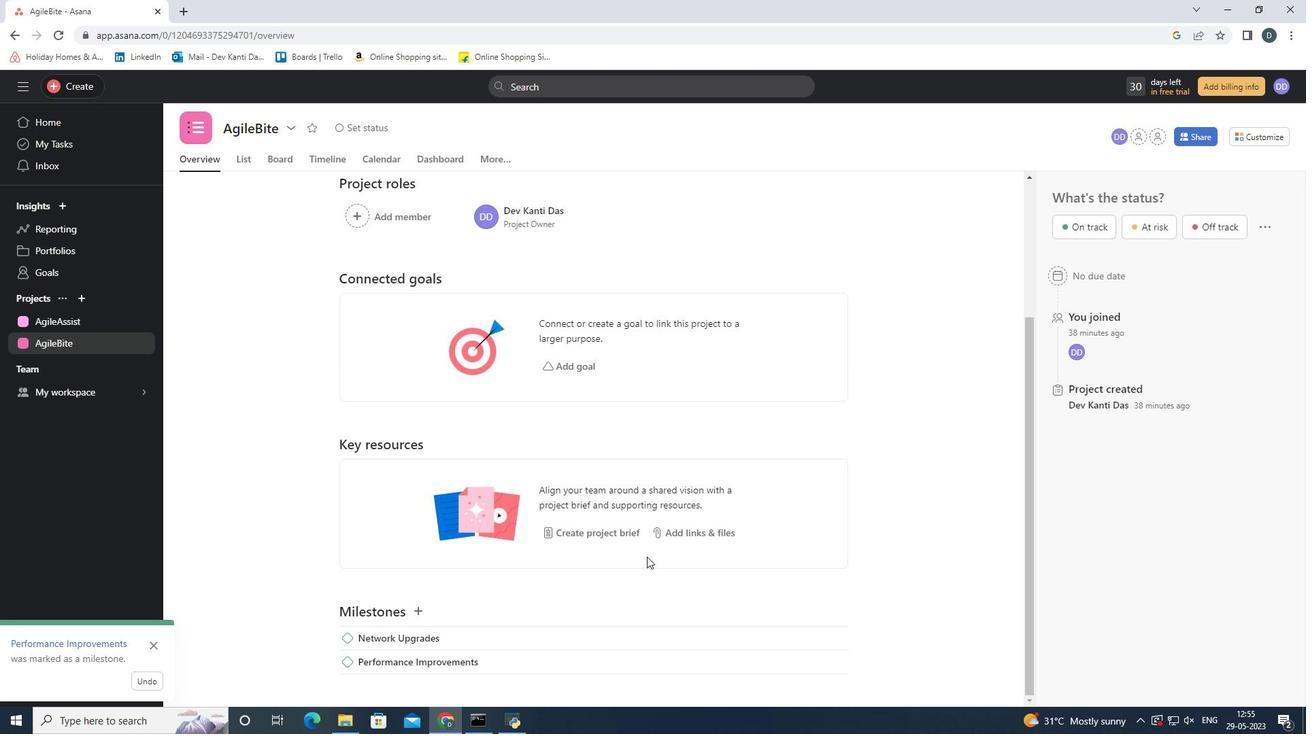 
Action: Mouse scrolled (646, 557) with delta (0, 0)
Screenshot: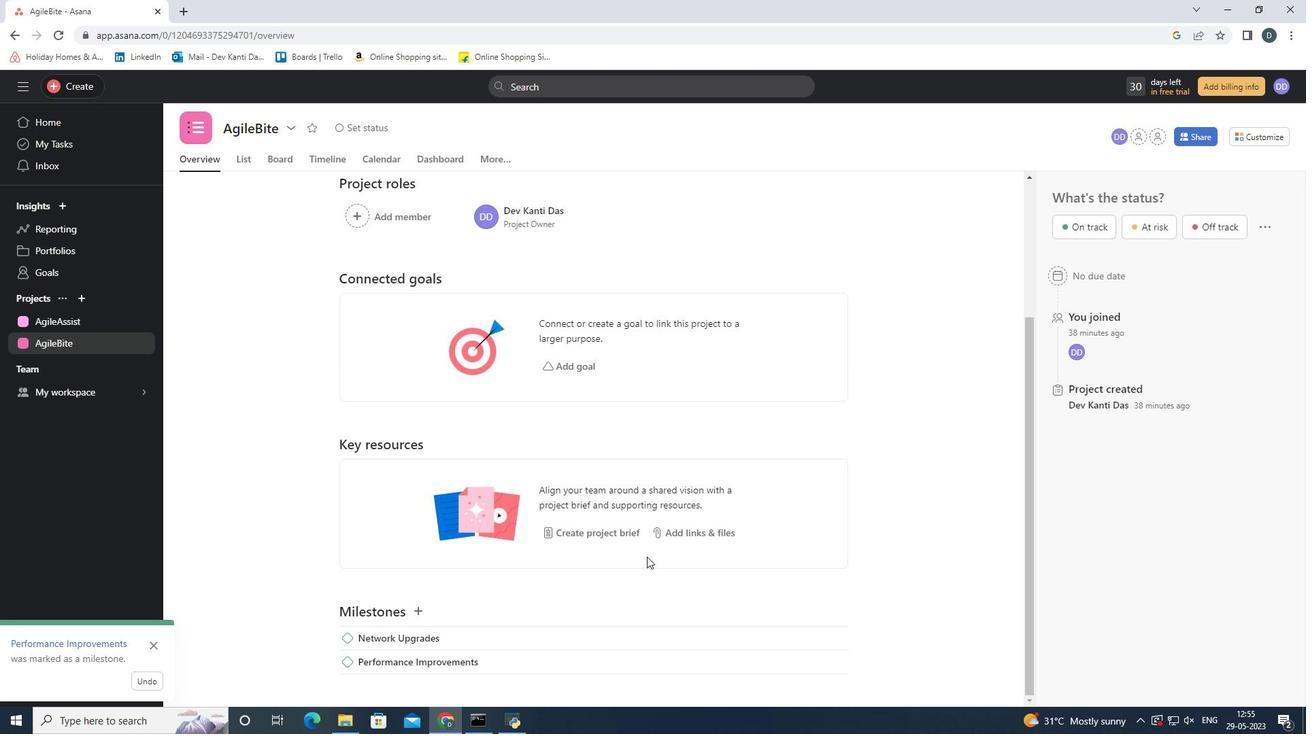 
Action: Mouse scrolled (646, 557) with delta (0, 0)
Screenshot: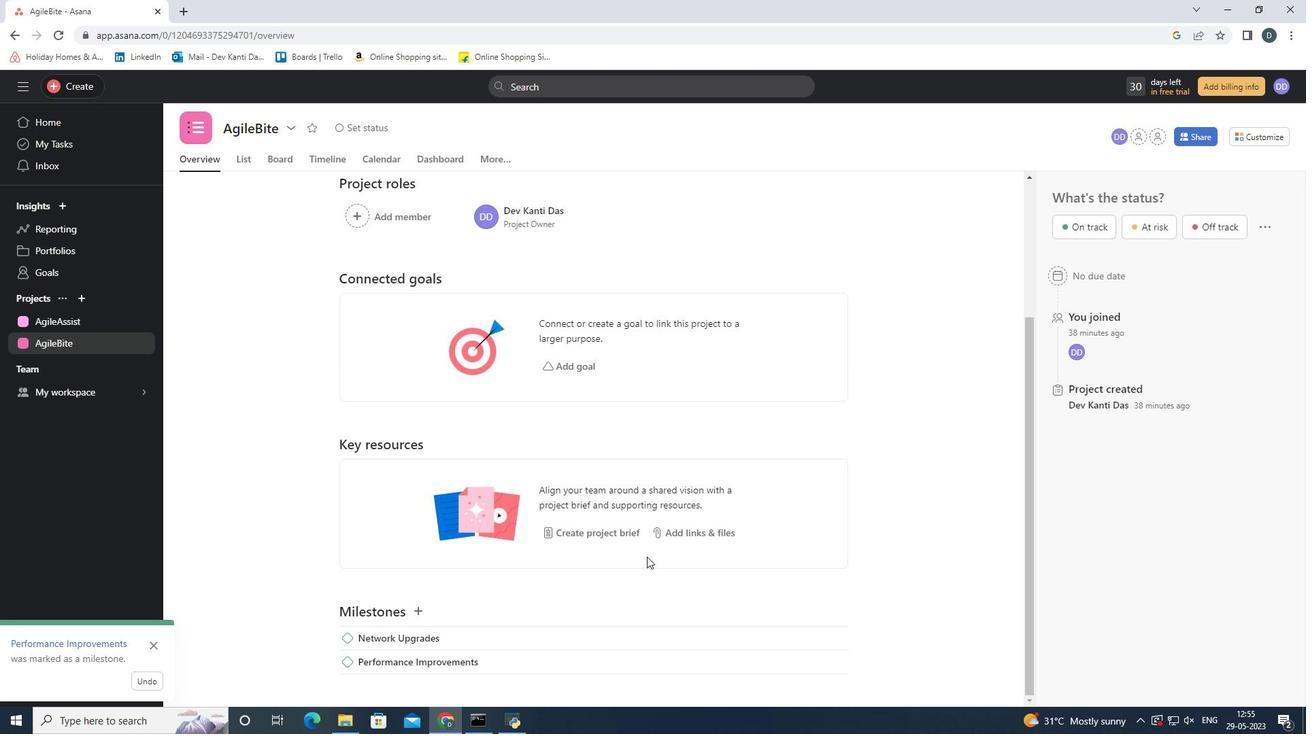 
Action: Mouse moved to (243, 159)
Screenshot: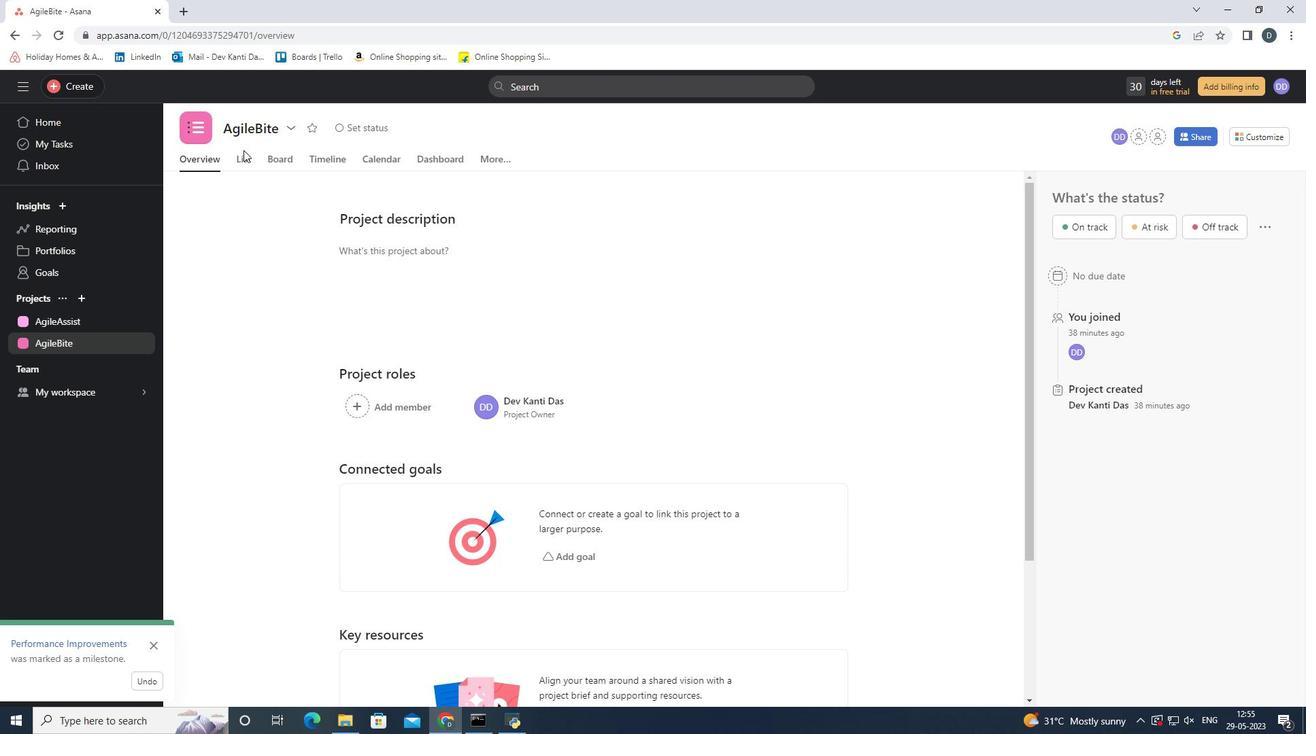 
Action: Mouse pressed left at (243, 159)
Screenshot: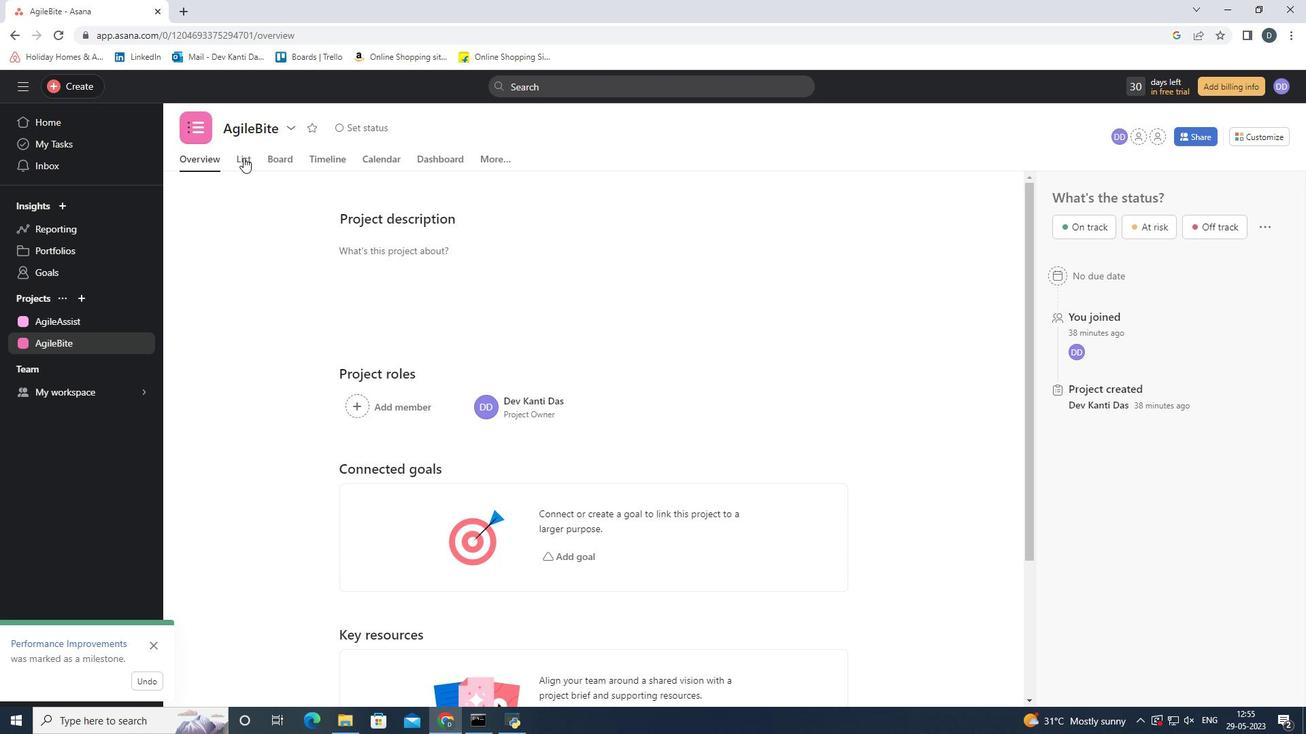 
Action: Mouse moved to (154, 644)
Screenshot: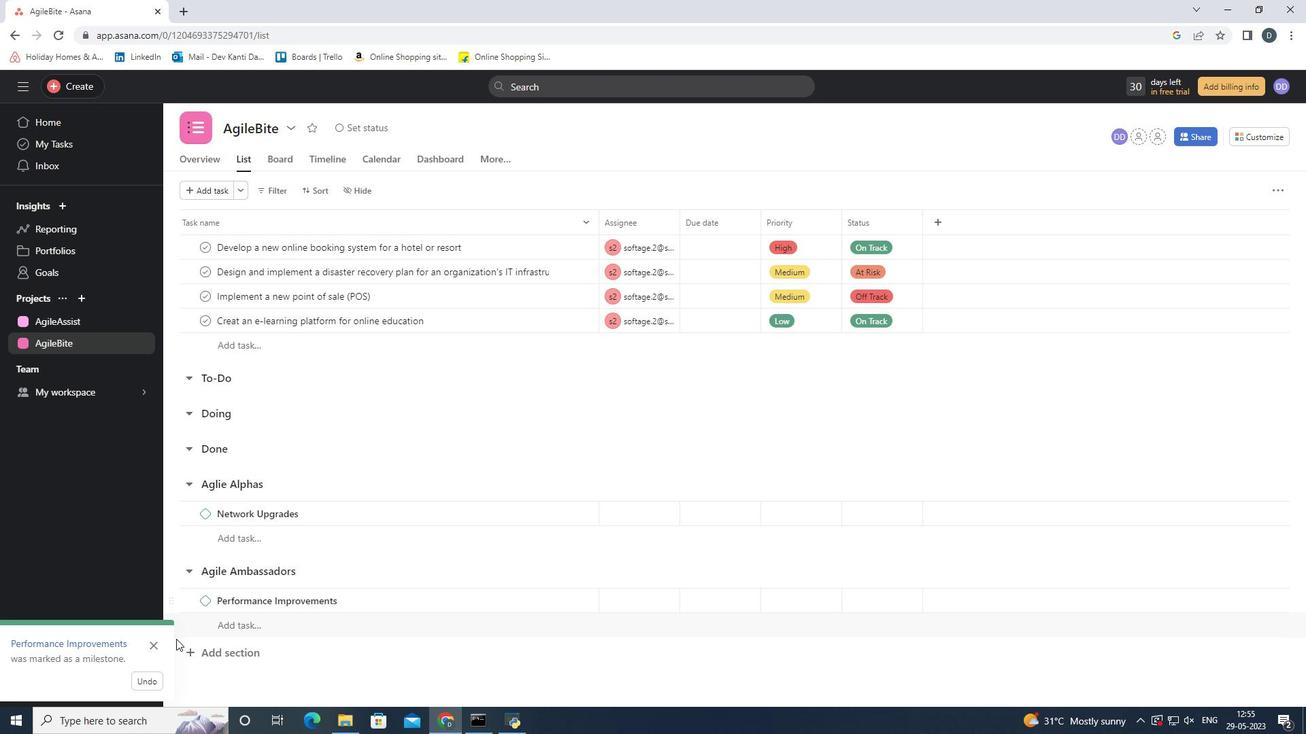 
Action: Mouse pressed left at (154, 644)
Screenshot: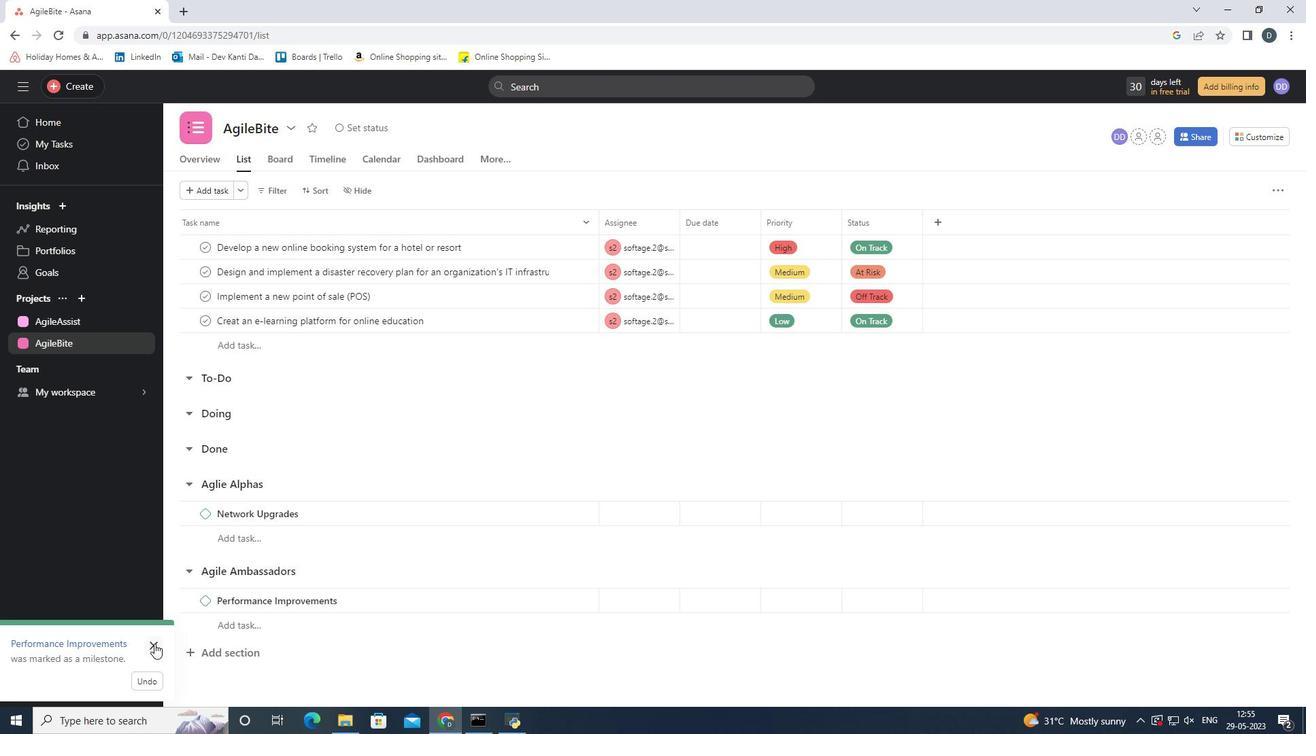 
Action: Mouse moved to (749, 416)
Screenshot: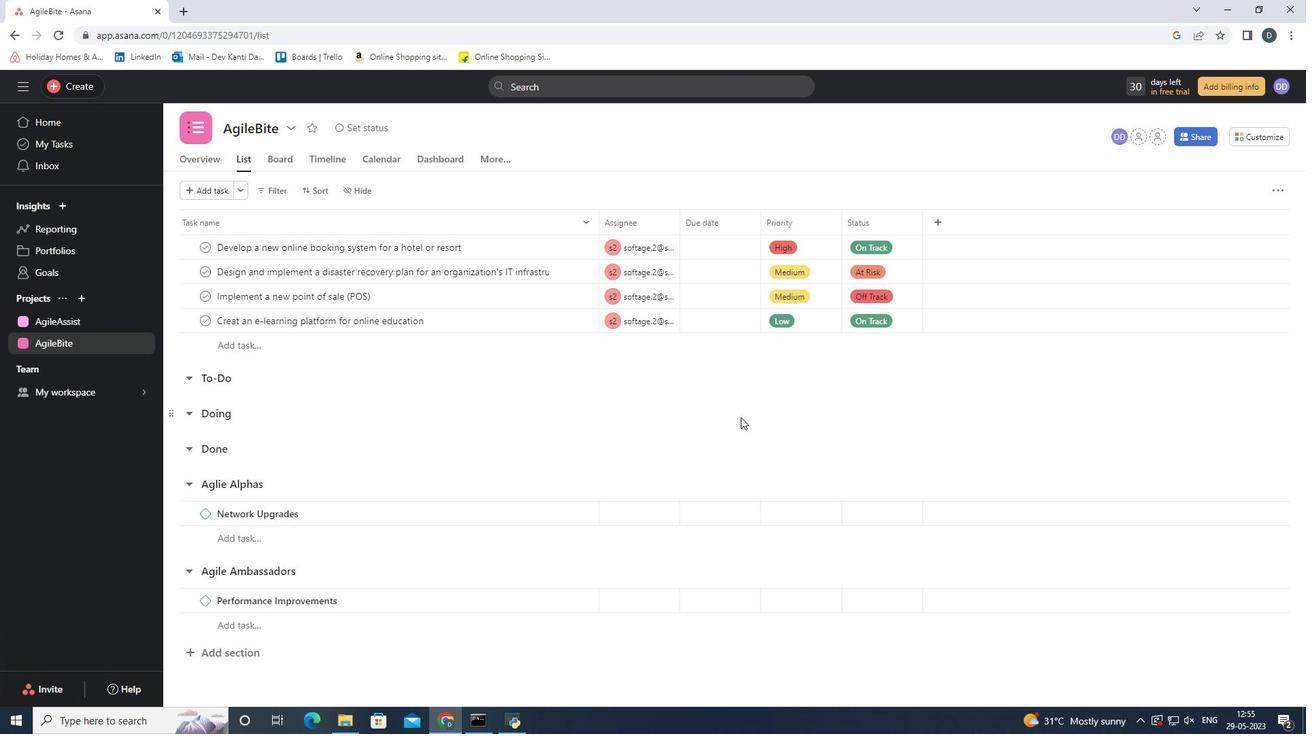 
